 Task: Find connections with filter location Molina with filter topic #Ideaswith filter profile language German with filter current company Business Today with filter school Presidency School with filter industry Real Estate with filter service category Real Estate with filter keywords title Finance Manager
Action: Mouse moved to (521, 71)
Screenshot: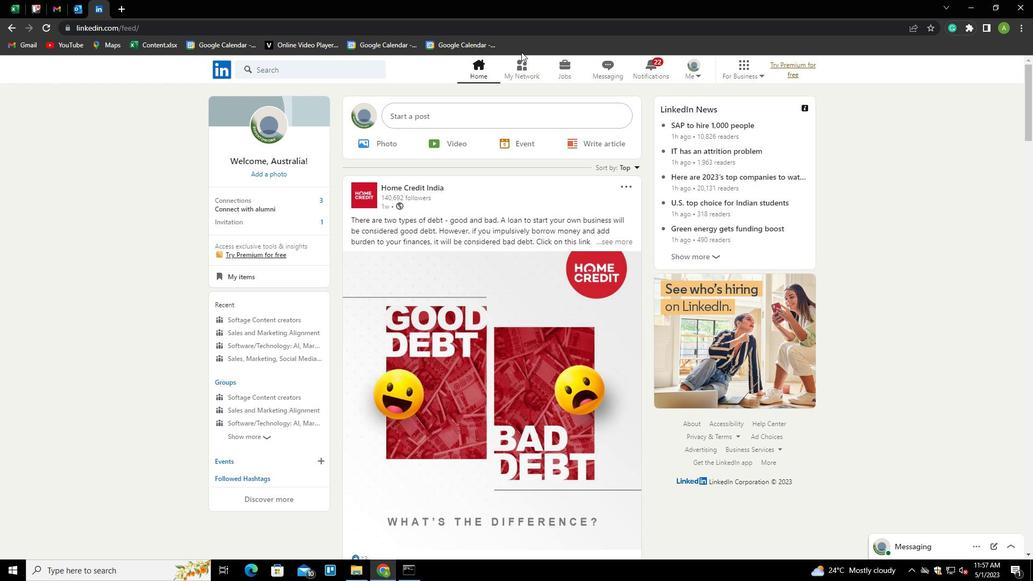 
Action: Mouse pressed left at (521, 71)
Screenshot: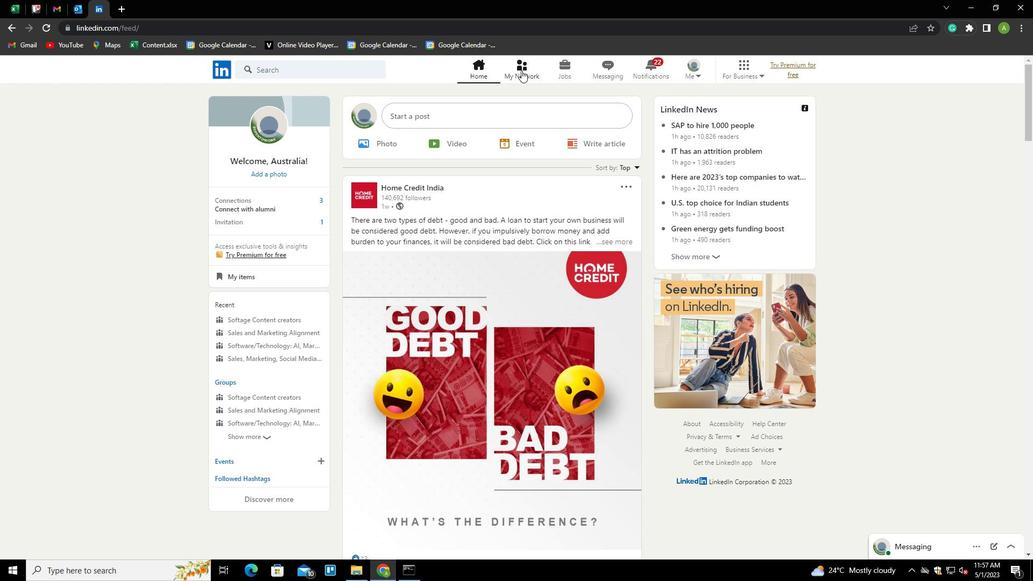 
Action: Mouse moved to (270, 128)
Screenshot: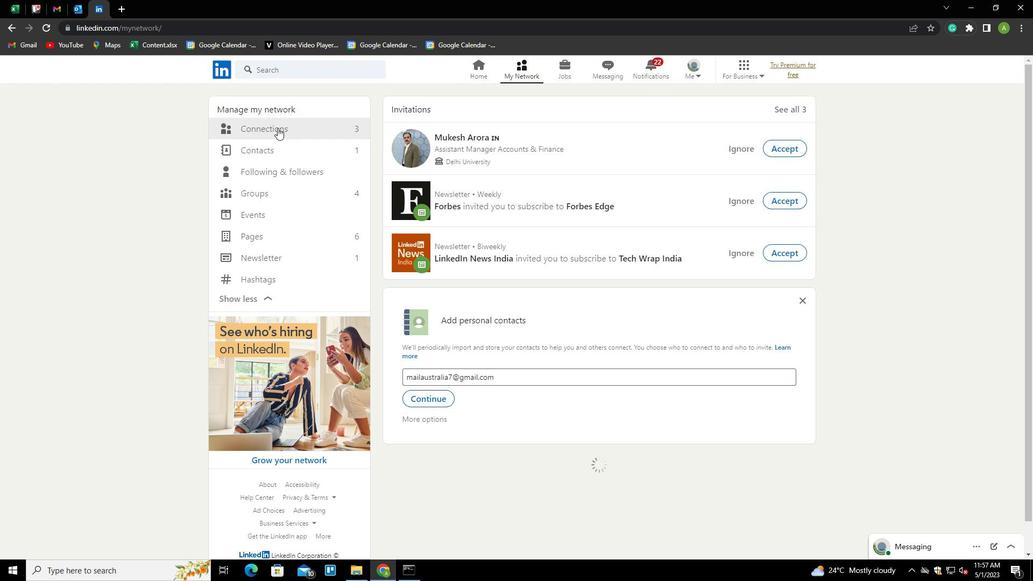 
Action: Mouse pressed left at (270, 128)
Screenshot: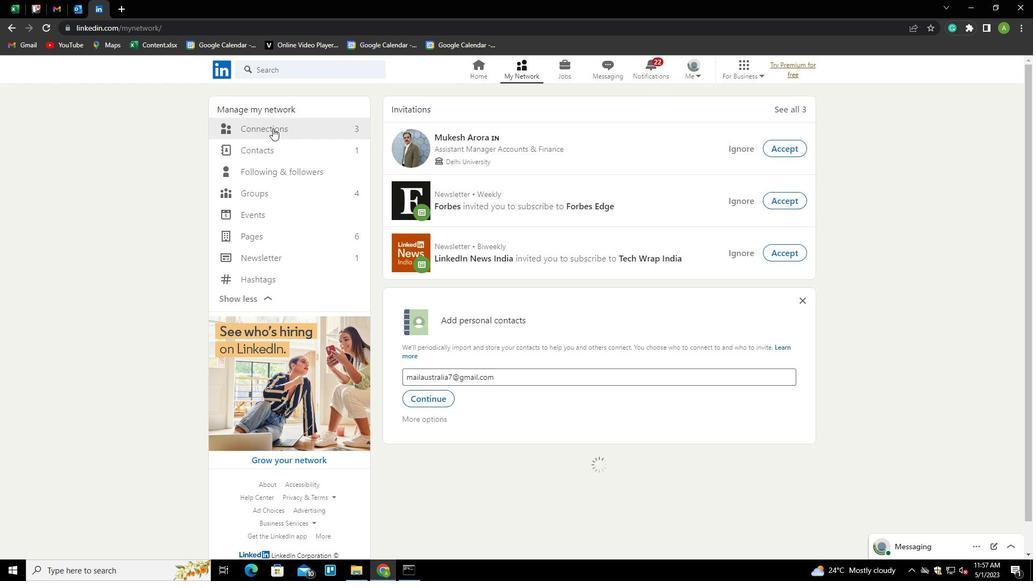 
Action: Mouse moved to (594, 125)
Screenshot: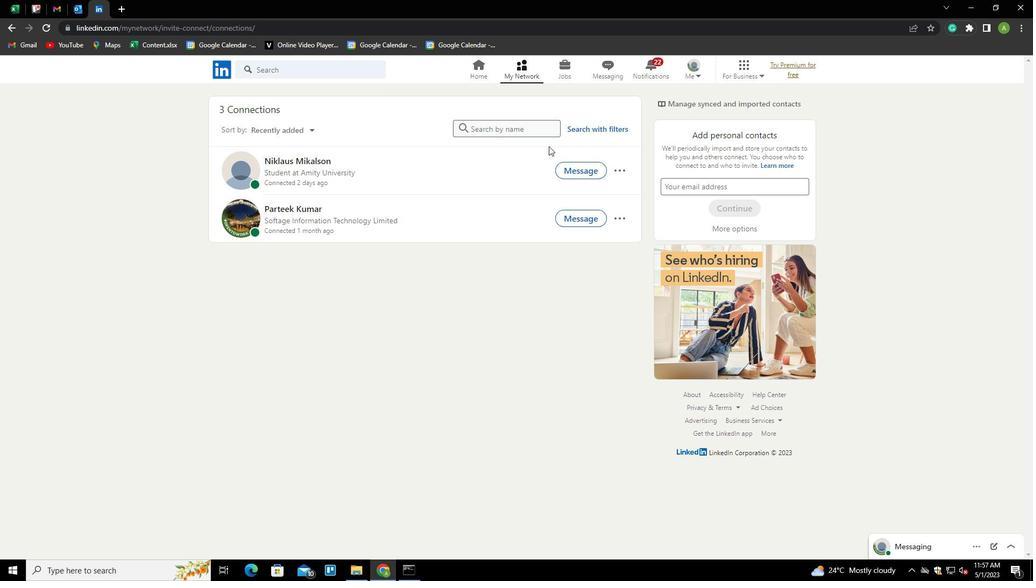 
Action: Mouse pressed left at (594, 125)
Screenshot: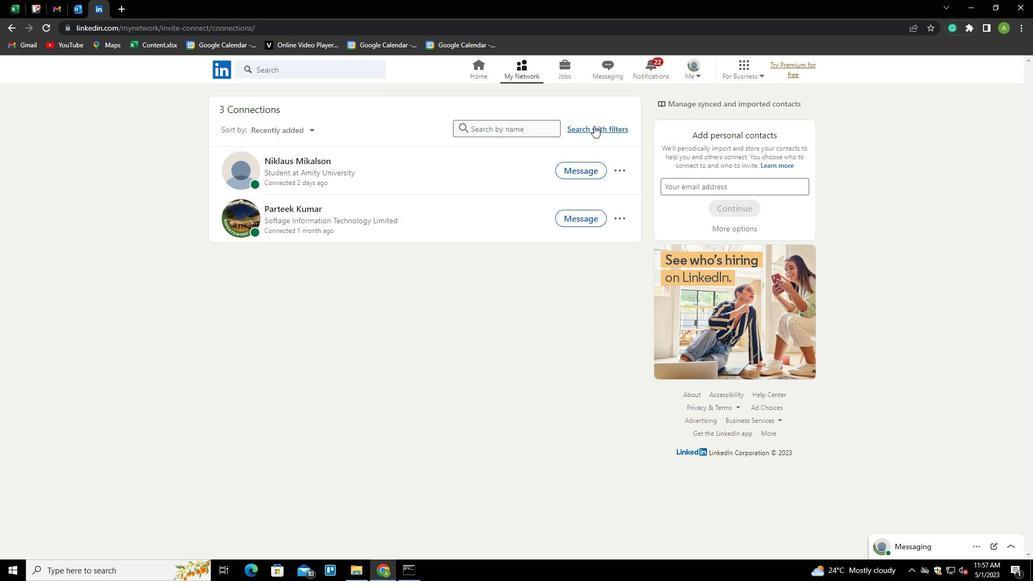 
Action: Mouse moved to (548, 95)
Screenshot: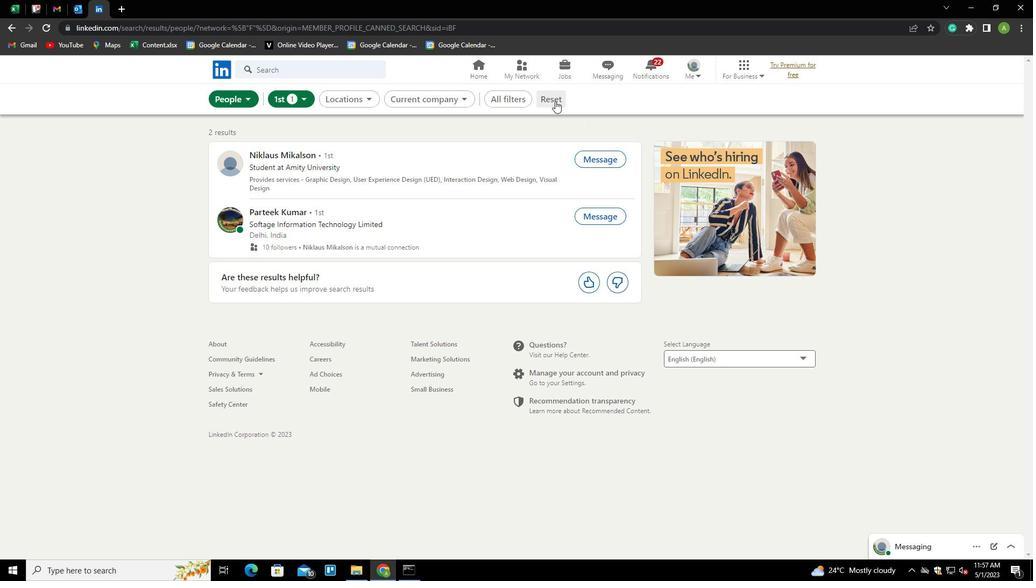 
Action: Mouse pressed left at (548, 95)
Screenshot: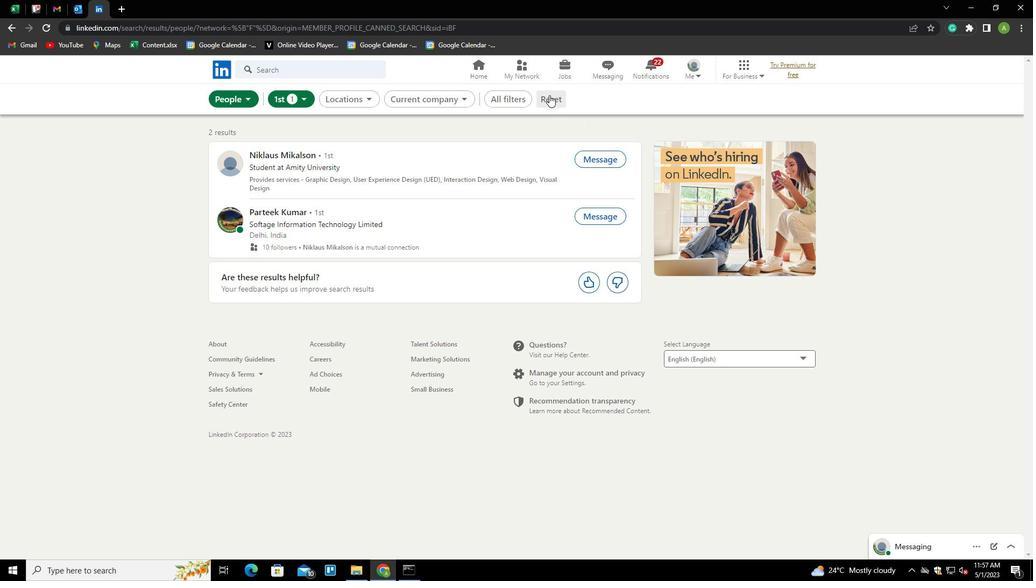 
Action: Mouse moved to (538, 99)
Screenshot: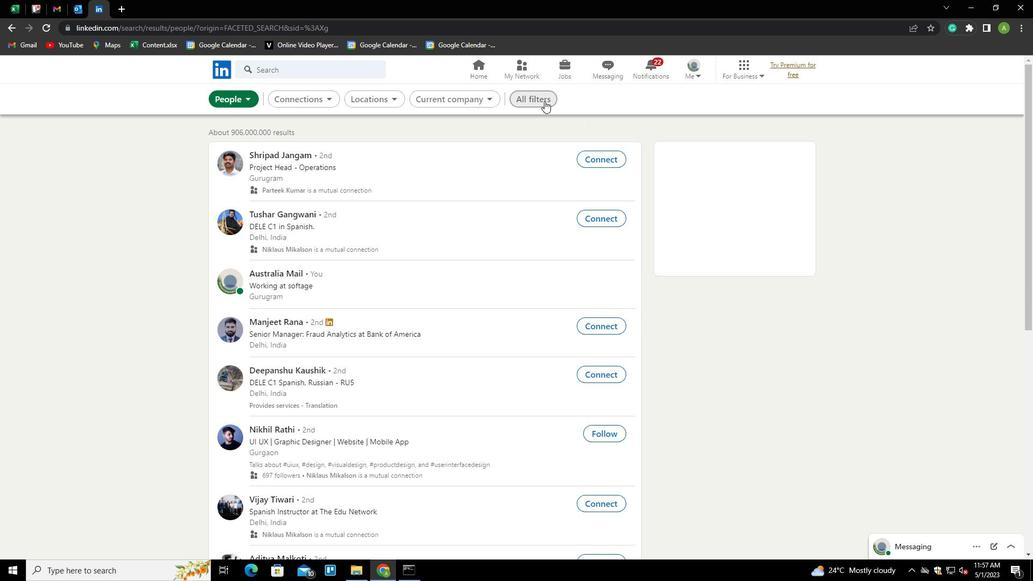 
Action: Mouse pressed left at (538, 99)
Screenshot: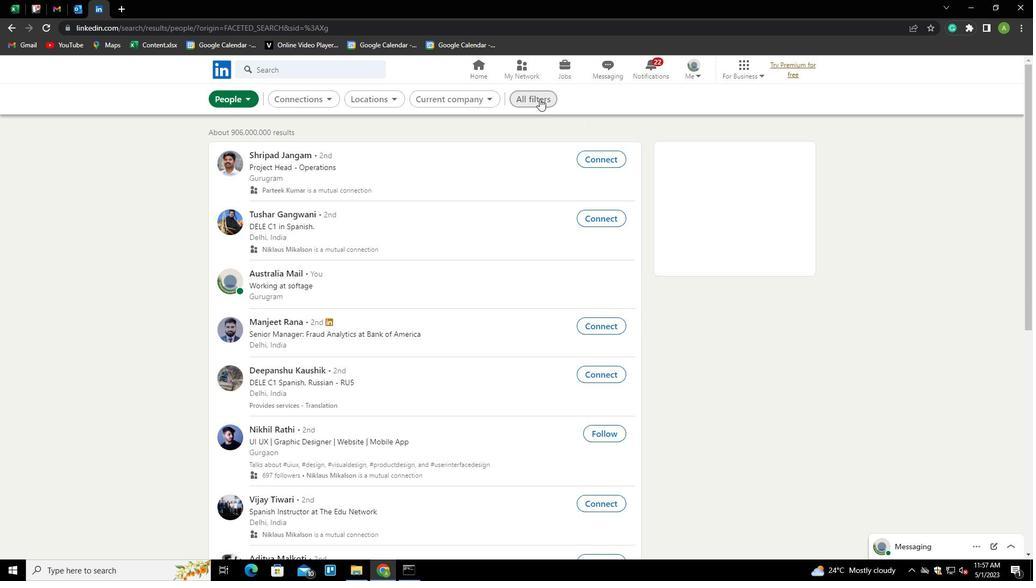 
Action: Mouse moved to (808, 255)
Screenshot: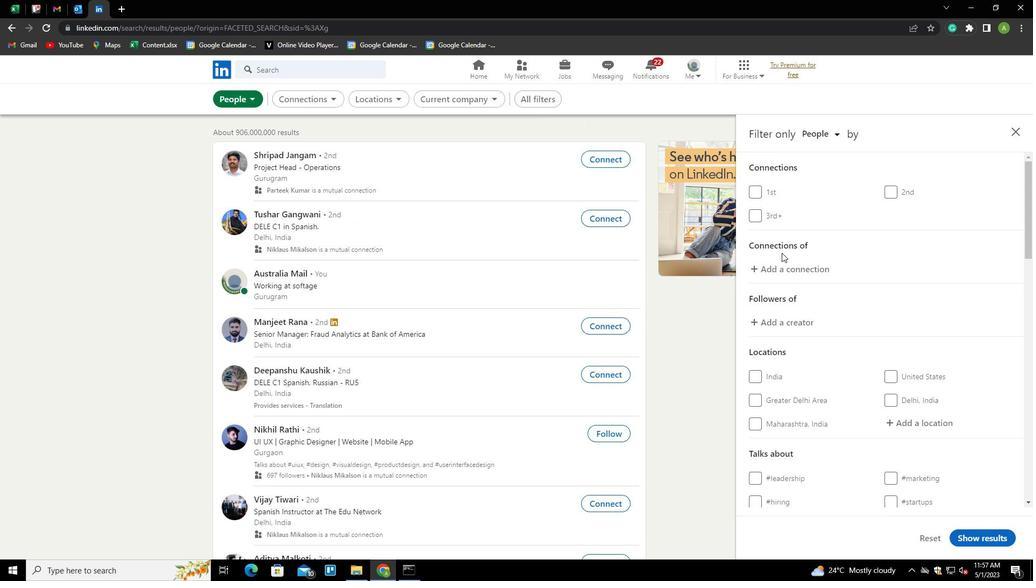 
Action: Mouse scrolled (808, 254) with delta (0, 0)
Screenshot: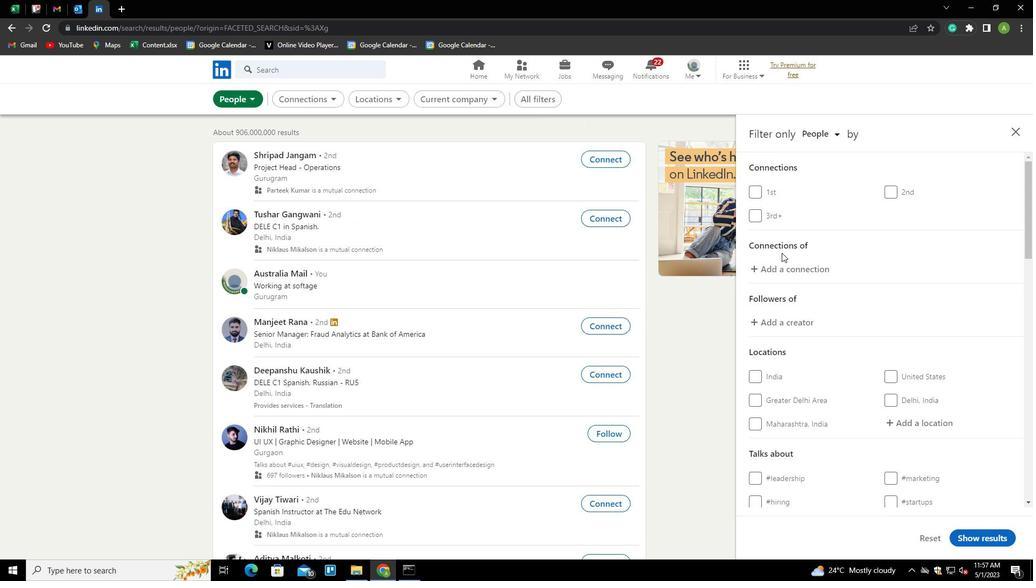 
Action: Mouse moved to (808, 255)
Screenshot: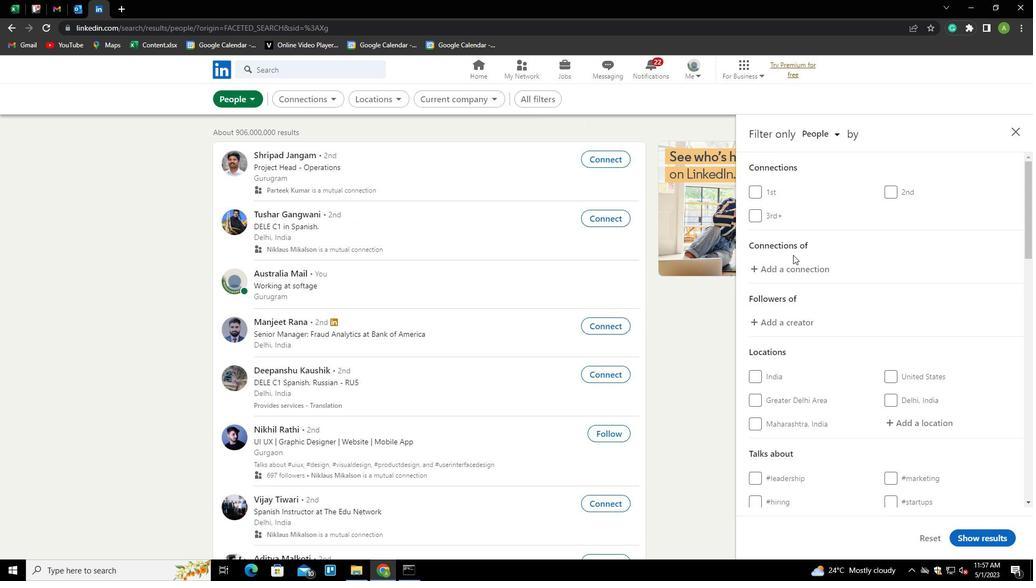 
Action: Mouse scrolled (808, 255) with delta (0, 0)
Screenshot: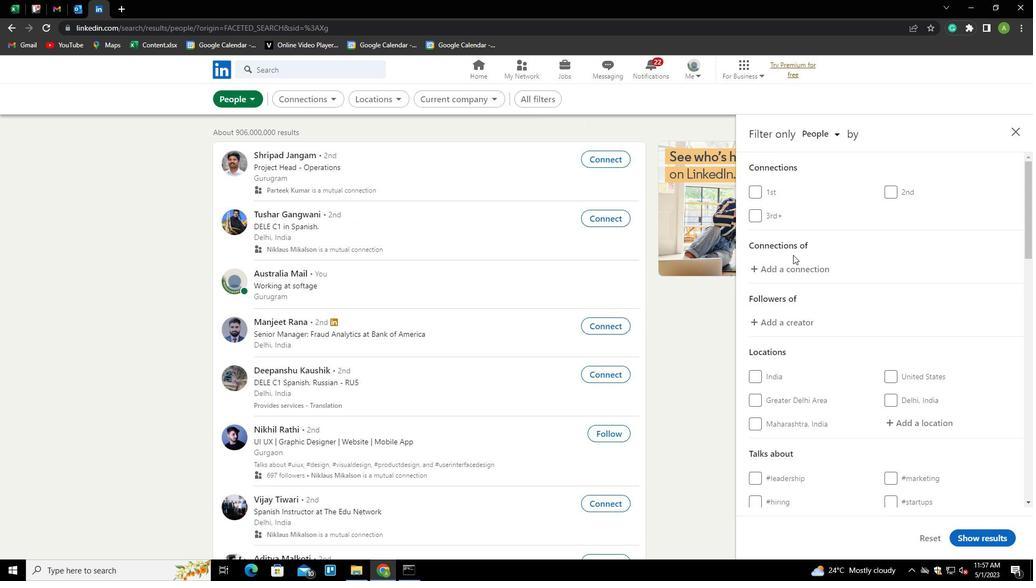 
Action: Mouse moved to (913, 318)
Screenshot: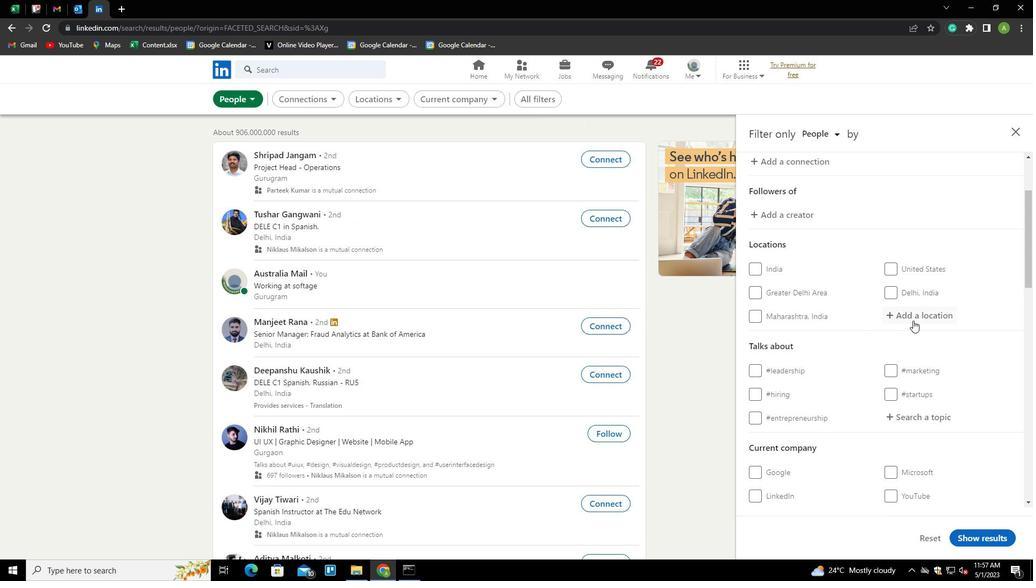 
Action: Mouse pressed left at (913, 318)
Screenshot: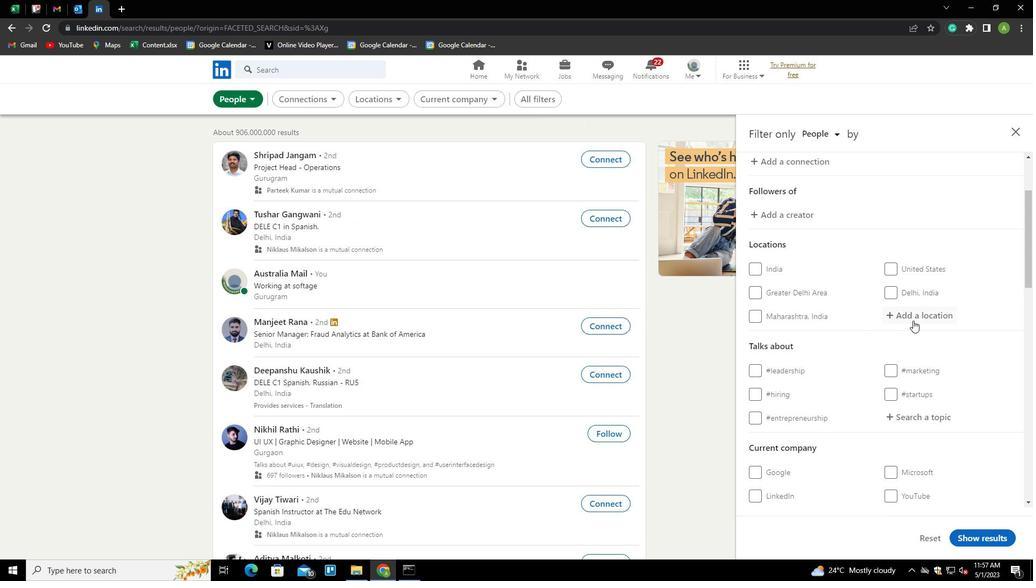 
Action: Mouse moved to (922, 315)
Screenshot: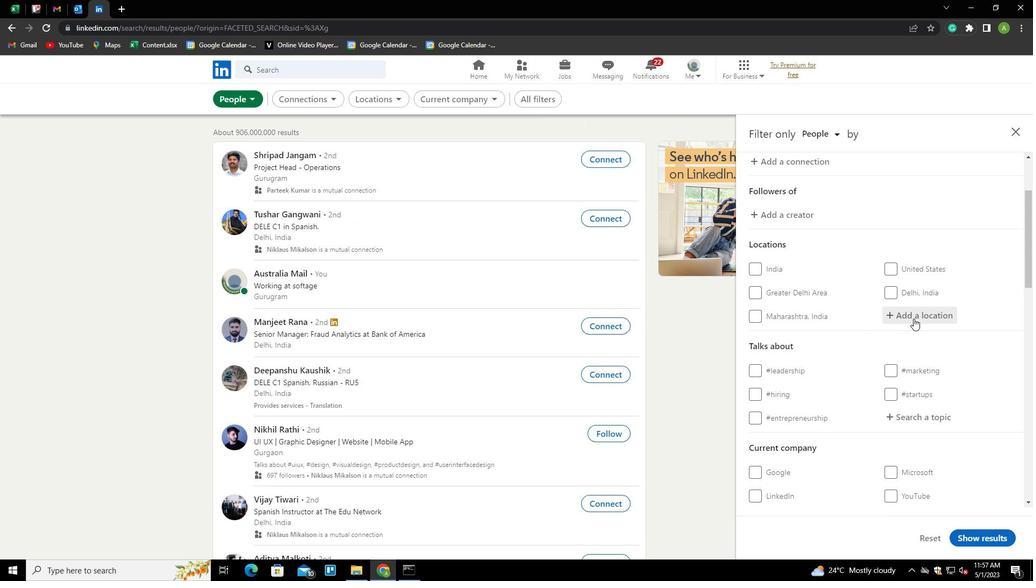 
Action: Mouse pressed left at (922, 315)
Screenshot: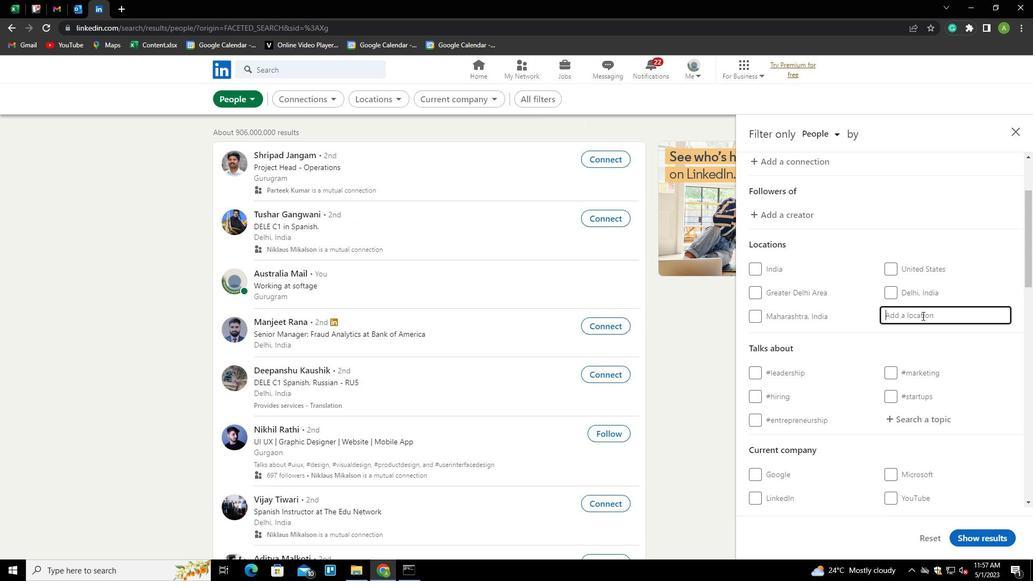 
Action: Key pressed <Key.shift>MOLINA<Key.down><Key.enter>
Screenshot: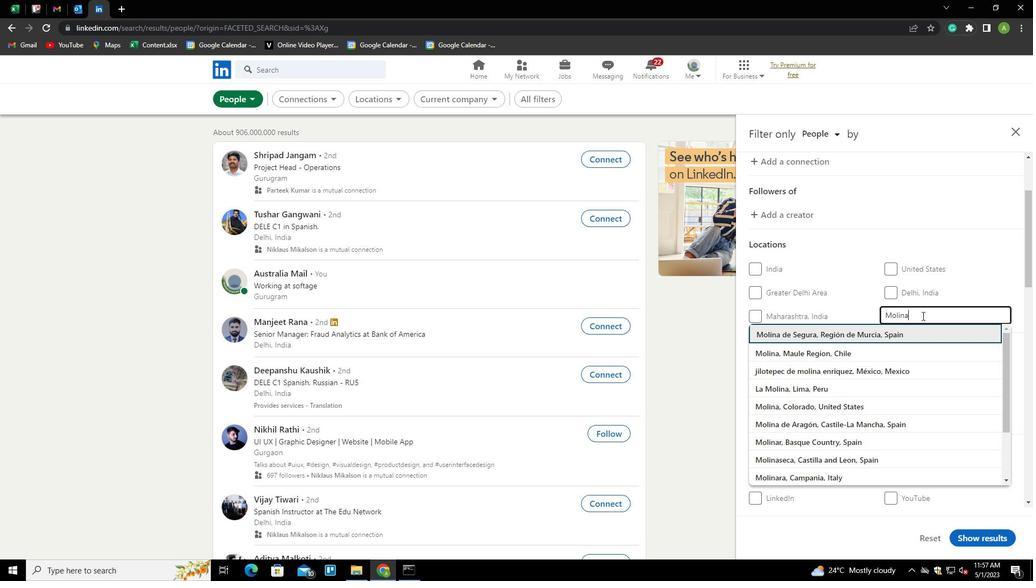
Action: Mouse scrolled (922, 315) with delta (0, 0)
Screenshot: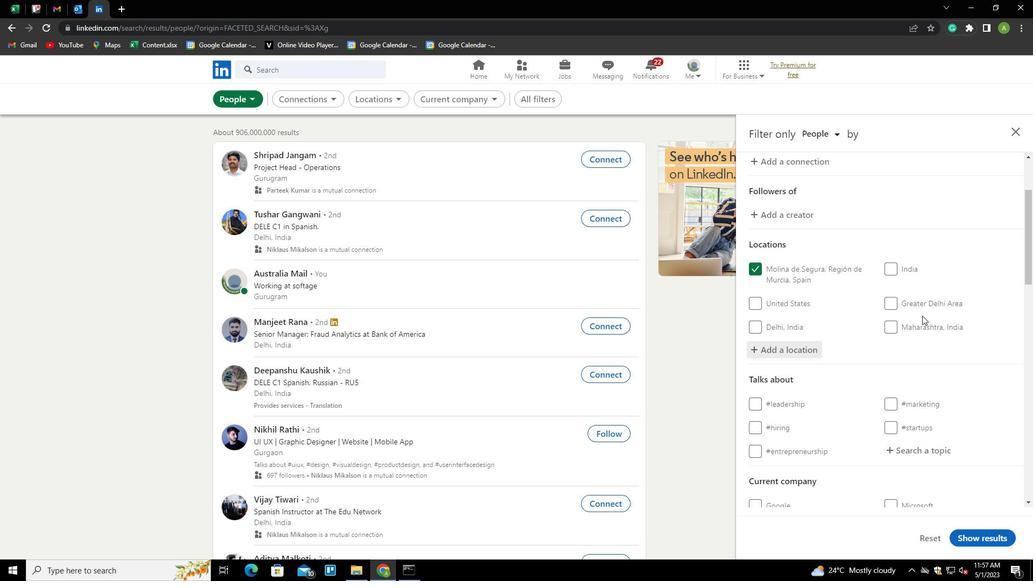 
Action: Mouse scrolled (922, 315) with delta (0, 0)
Screenshot: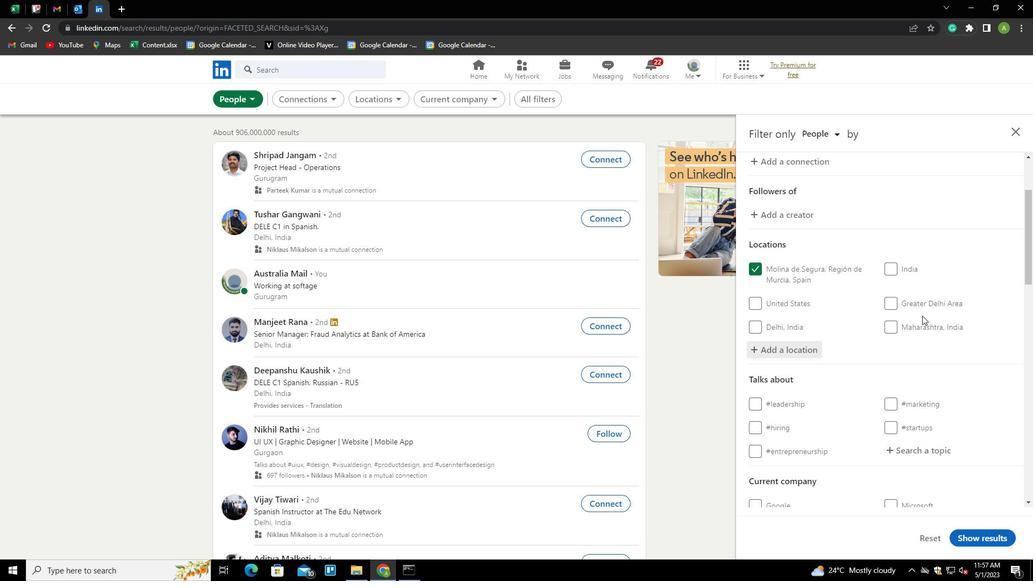 
Action: Mouse scrolled (922, 315) with delta (0, 0)
Screenshot: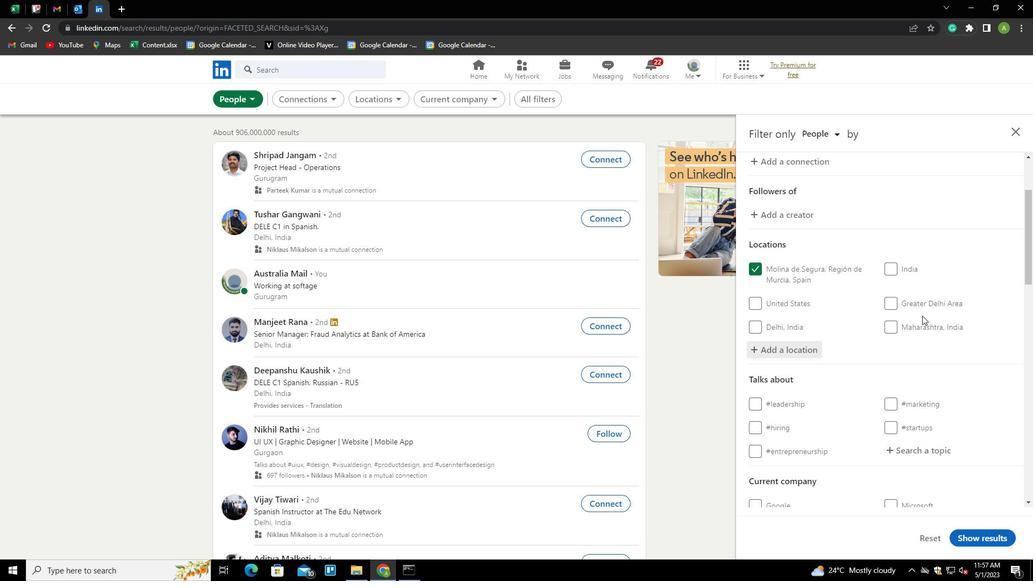
Action: Mouse scrolled (922, 315) with delta (0, 0)
Screenshot: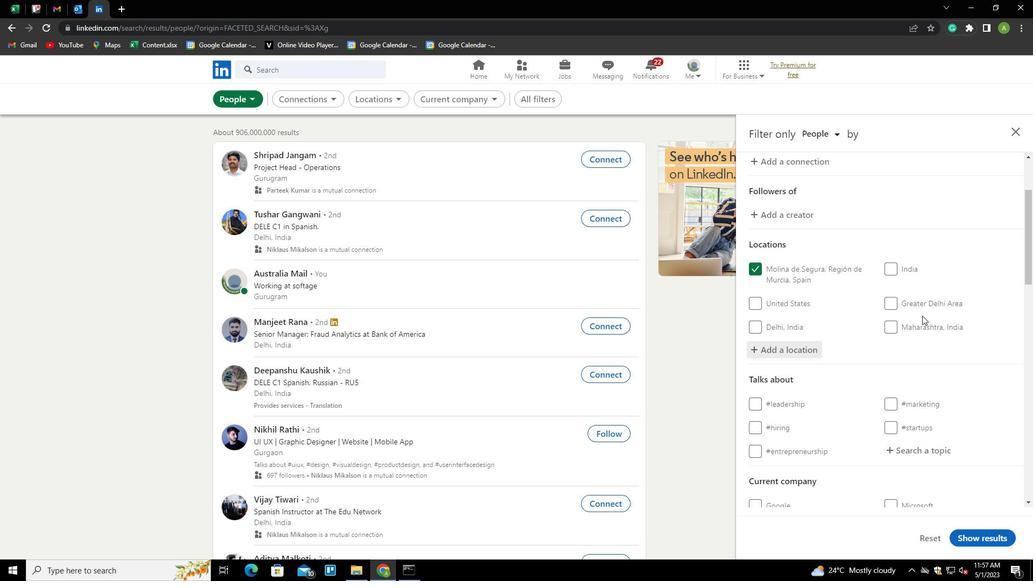 
Action: Mouse moved to (909, 239)
Screenshot: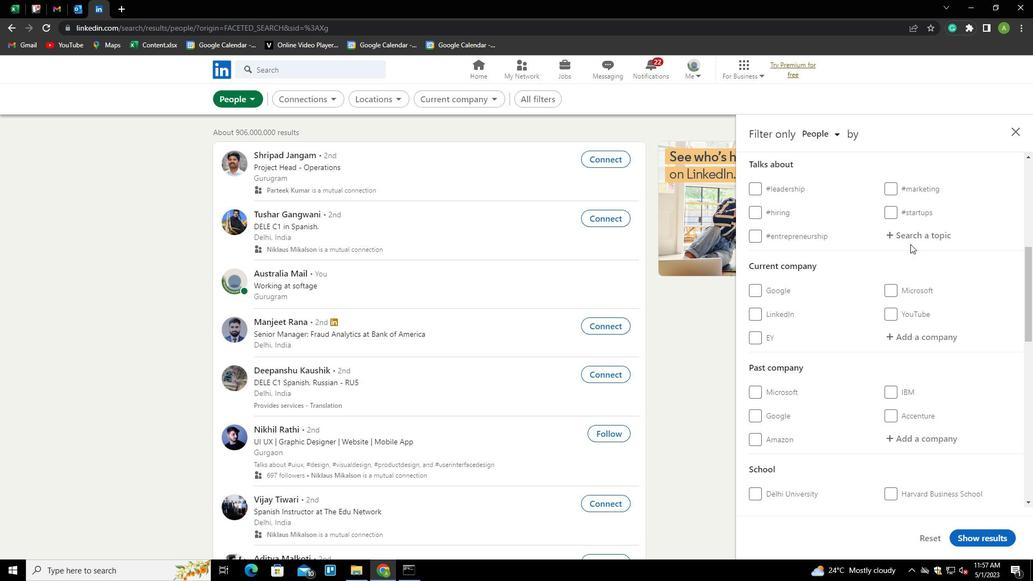 
Action: Mouse pressed left at (909, 239)
Screenshot: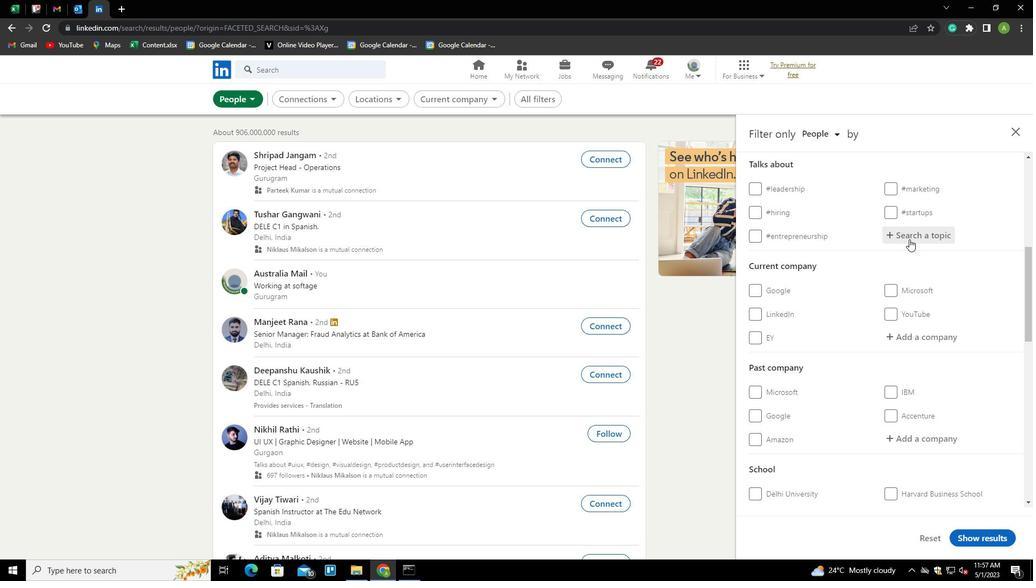 
Action: Key pressed IDEAS<Key.down><Key.enter>
Screenshot: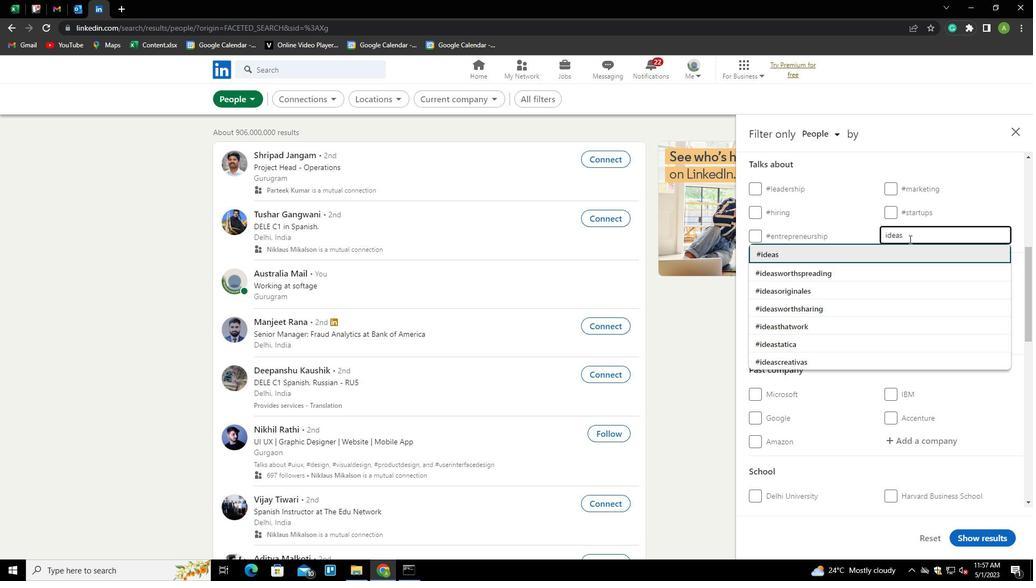 
Action: Mouse scrolled (909, 238) with delta (0, 0)
Screenshot: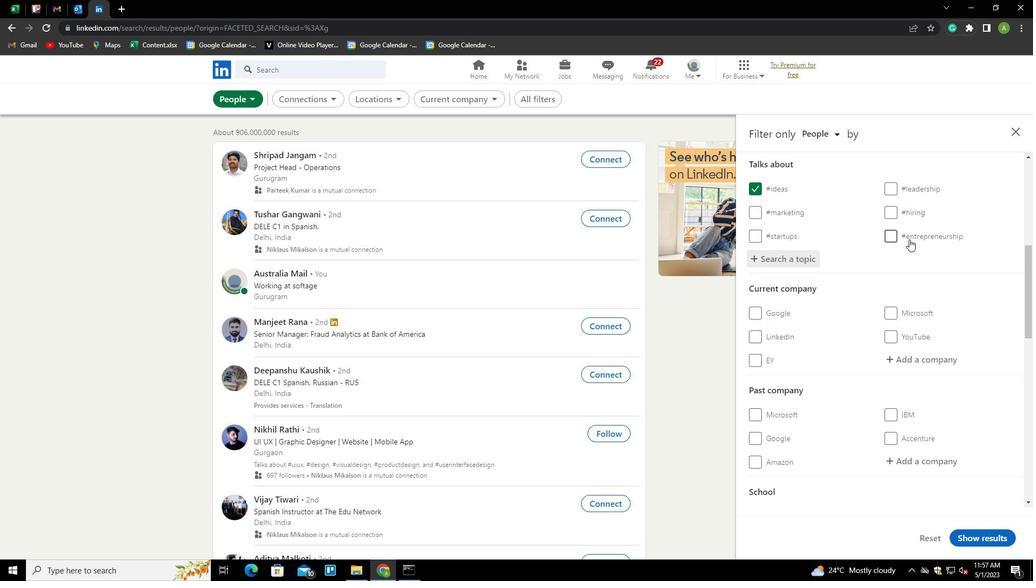 
Action: Mouse scrolled (909, 238) with delta (0, 0)
Screenshot: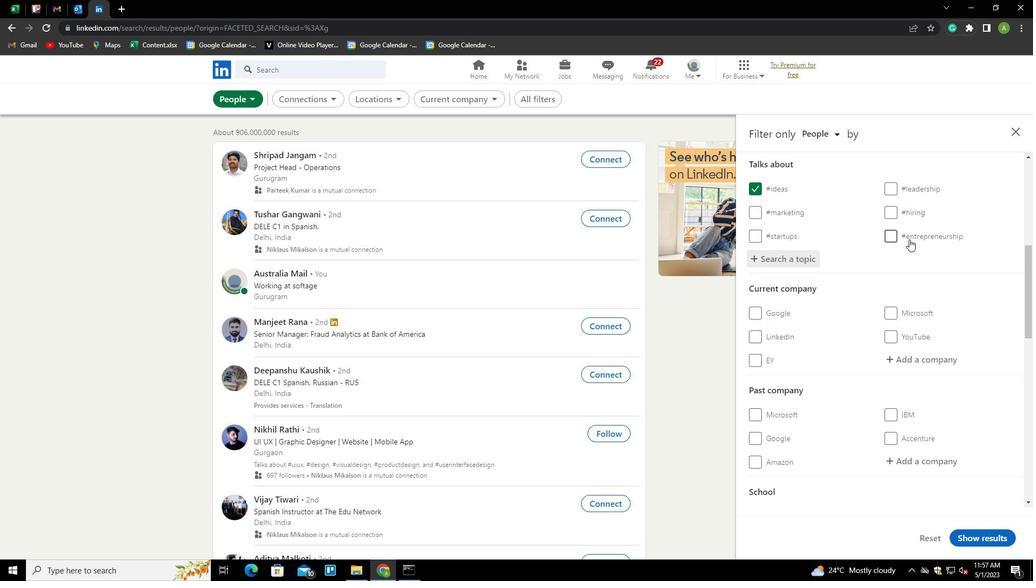 
Action: Mouse scrolled (909, 238) with delta (0, 0)
Screenshot: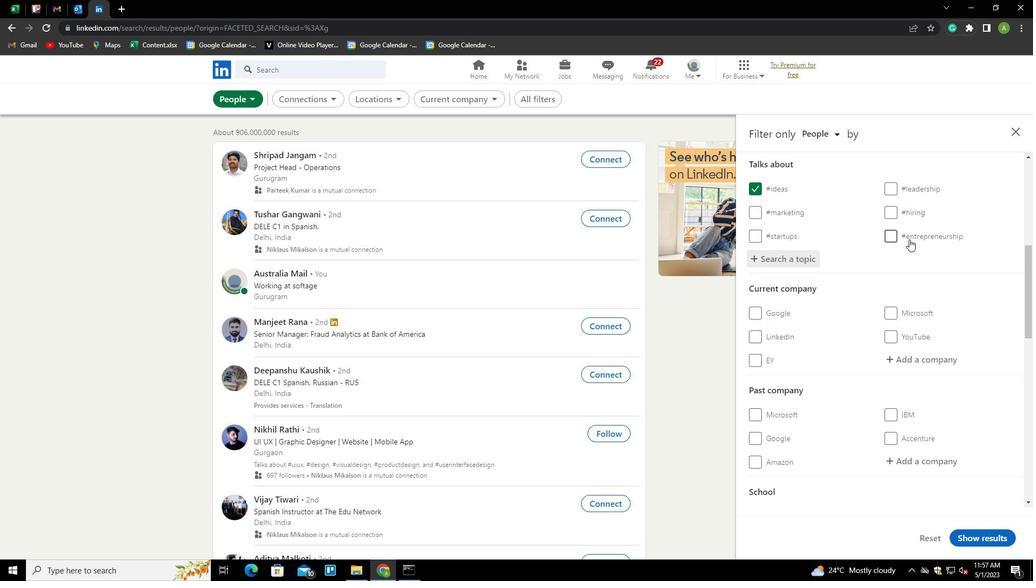 
Action: Mouse scrolled (909, 238) with delta (0, 0)
Screenshot: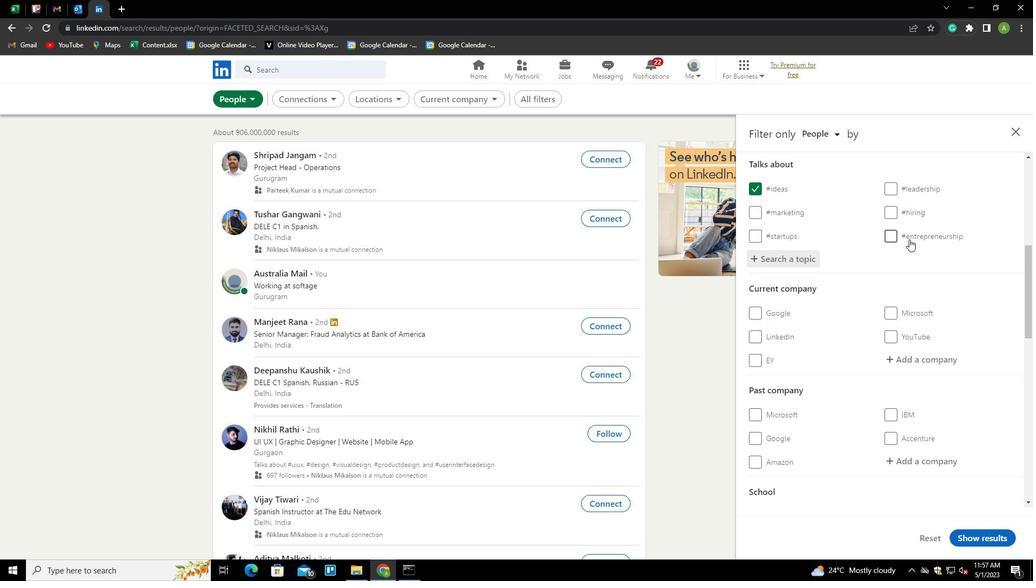 
Action: Mouse scrolled (909, 238) with delta (0, 0)
Screenshot: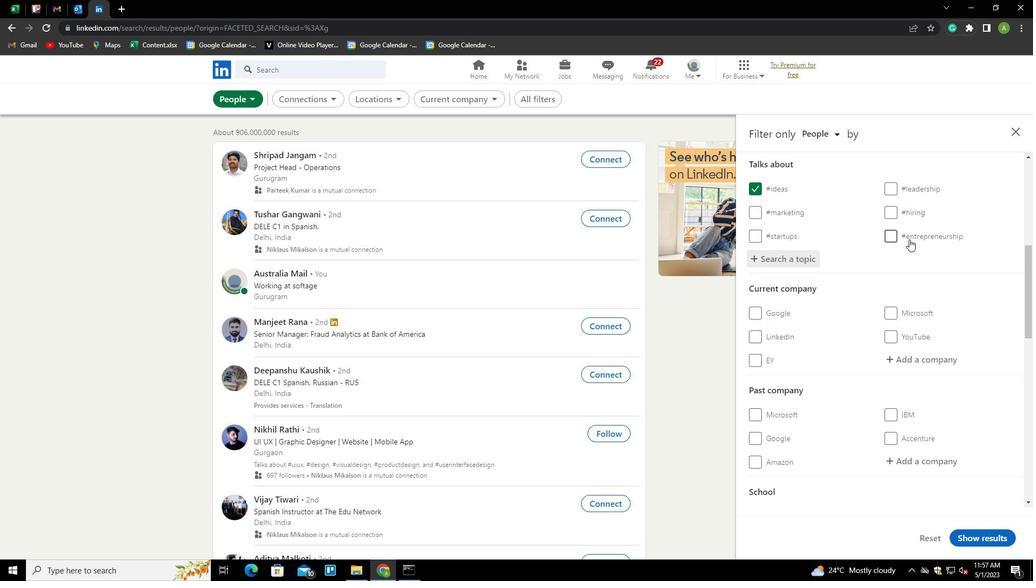 
Action: Mouse scrolled (909, 238) with delta (0, 0)
Screenshot: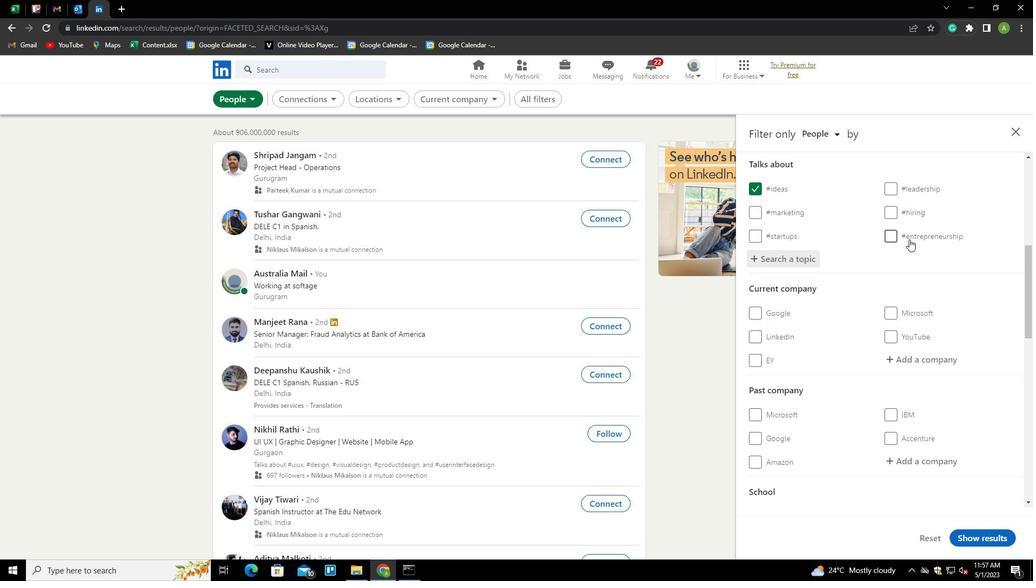
Action: Mouse scrolled (909, 238) with delta (0, 0)
Screenshot: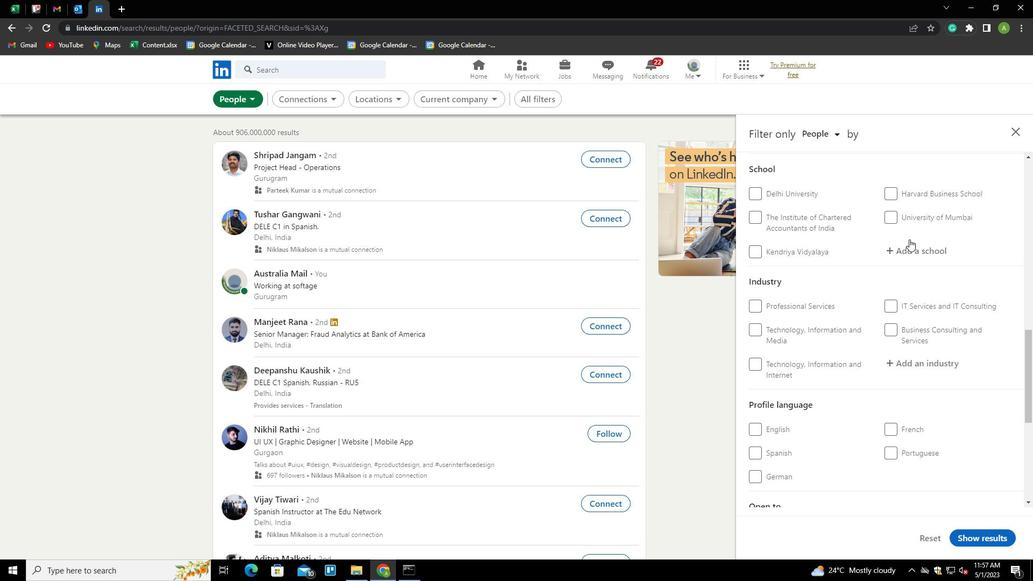 
Action: Mouse moved to (769, 422)
Screenshot: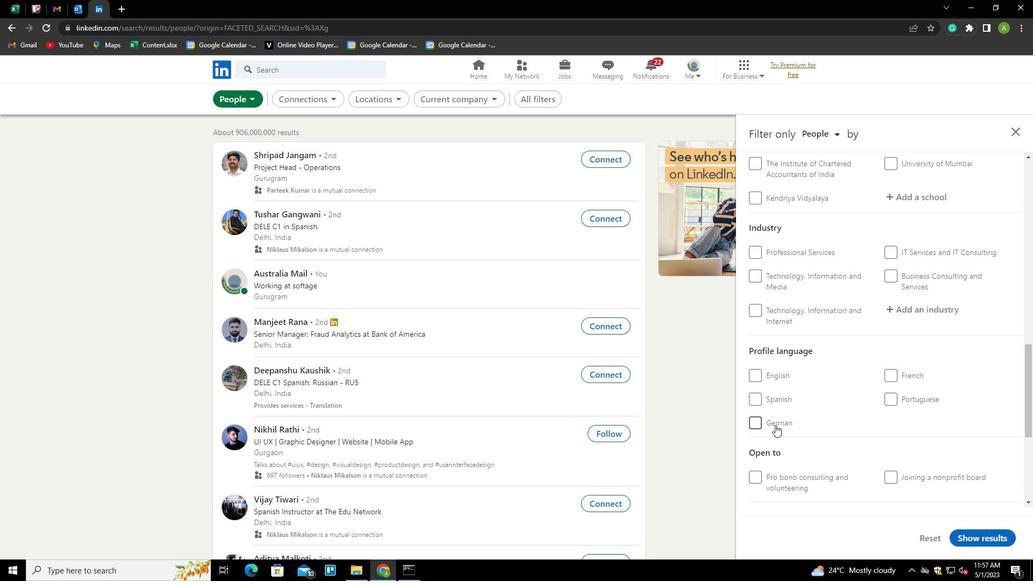 
Action: Mouse pressed left at (769, 422)
Screenshot: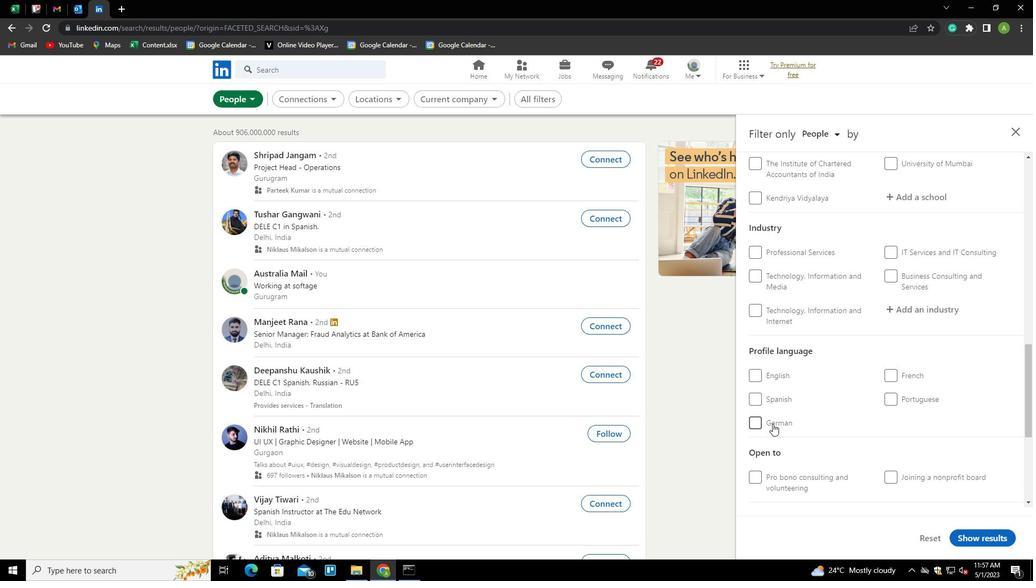 
Action: Mouse moved to (855, 396)
Screenshot: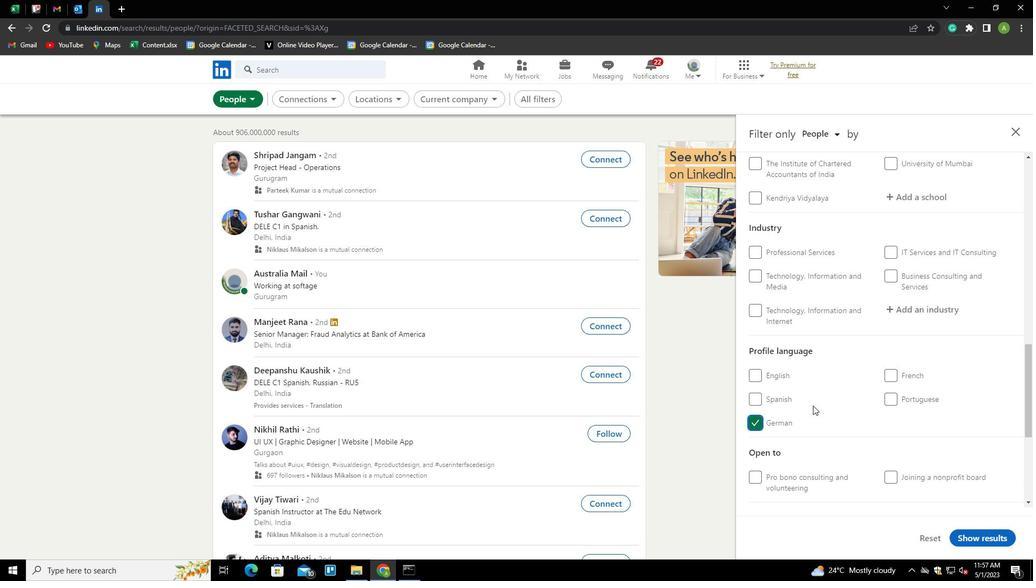 
Action: Mouse scrolled (855, 397) with delta (0, 0)
Screenshot: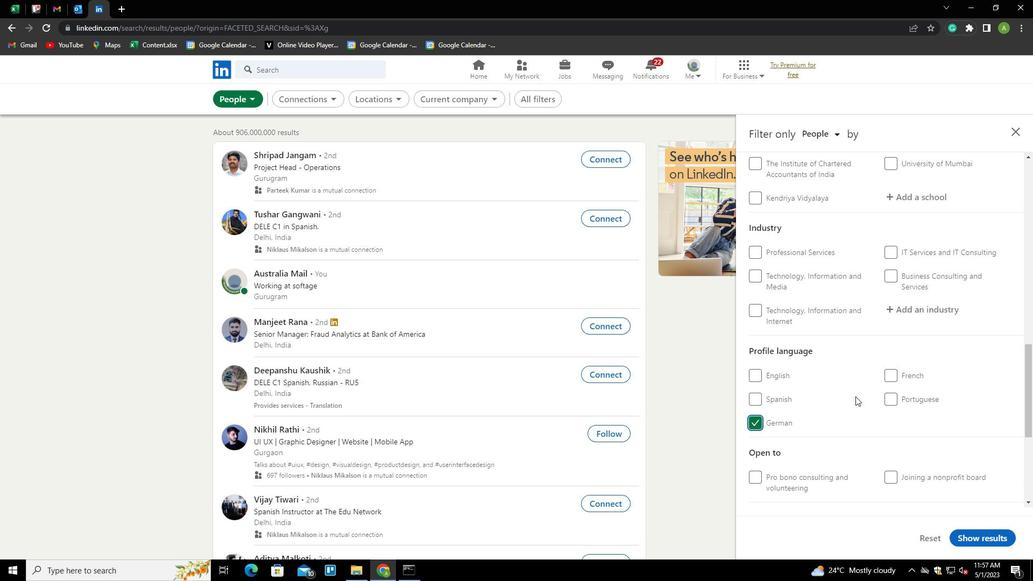 
Action: Mouse scrolled (855, 397) with delta (0, 0)
Screenshot: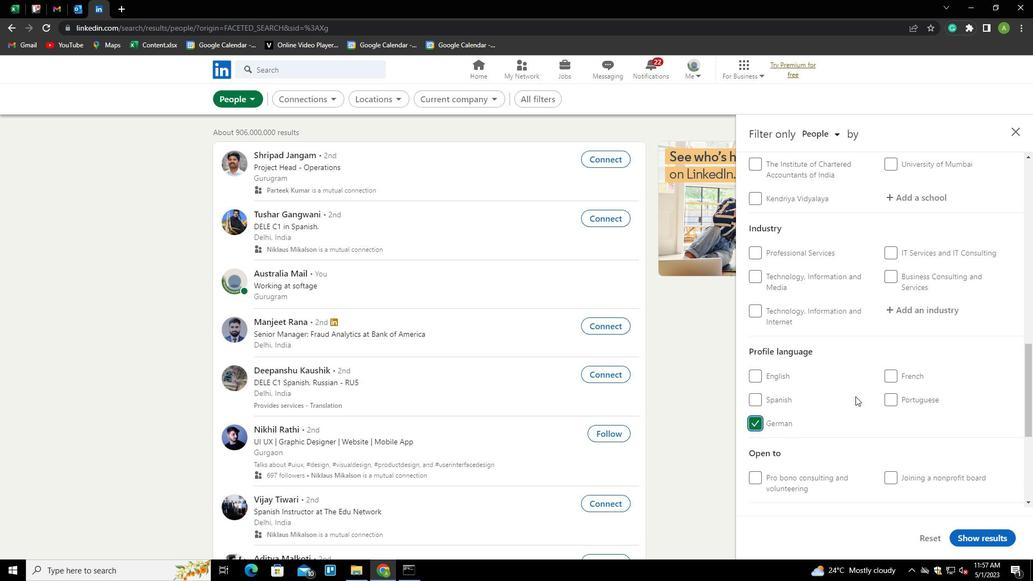 
Action: Mouse scrolled (855, 397) with delta (0, 0)
Screenshot: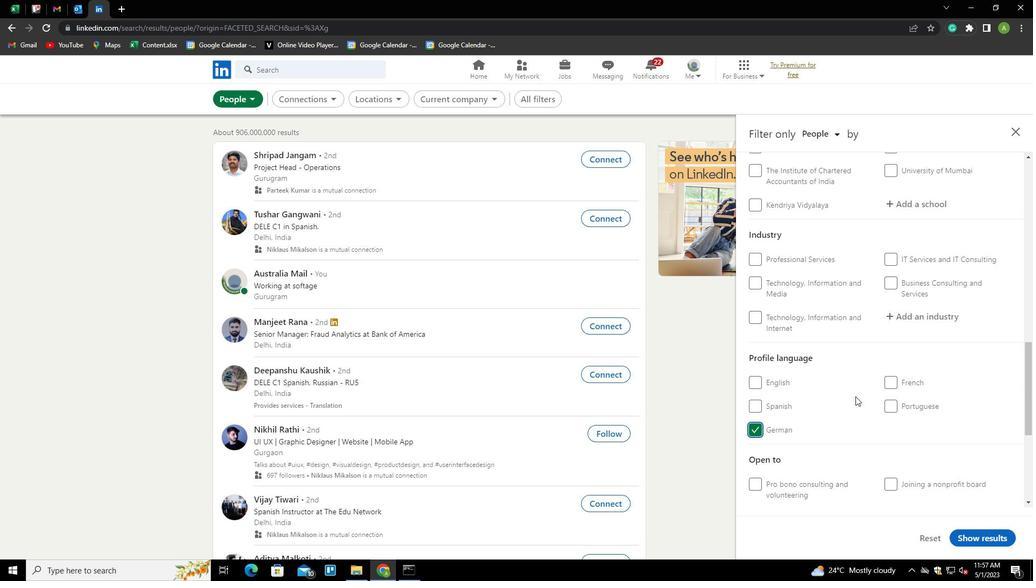 
Action: Mouse scrolled (855, 397) with delta (0, 0)
Screenshot: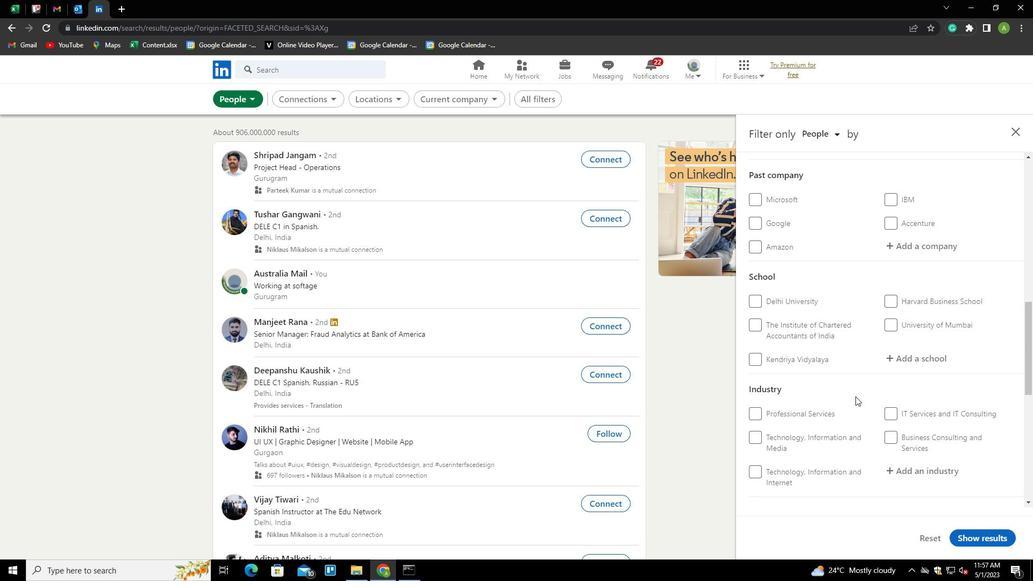 
Action: Mouse scrolled (855, 397) with delta (0, 0)
Screenshot: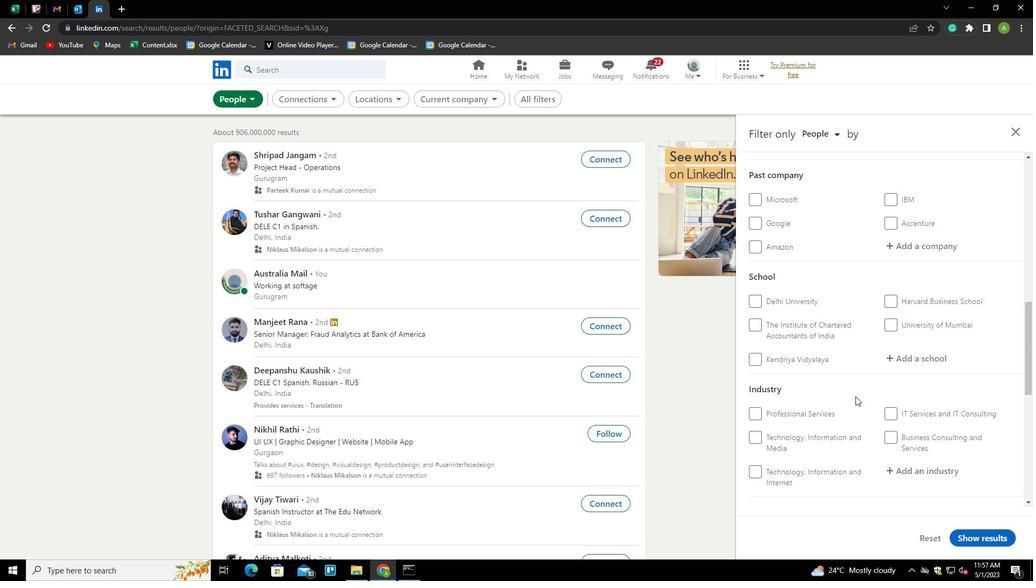 
Action: Mouse scrolled (855, 397) with delta (0, 0)
Screenshot: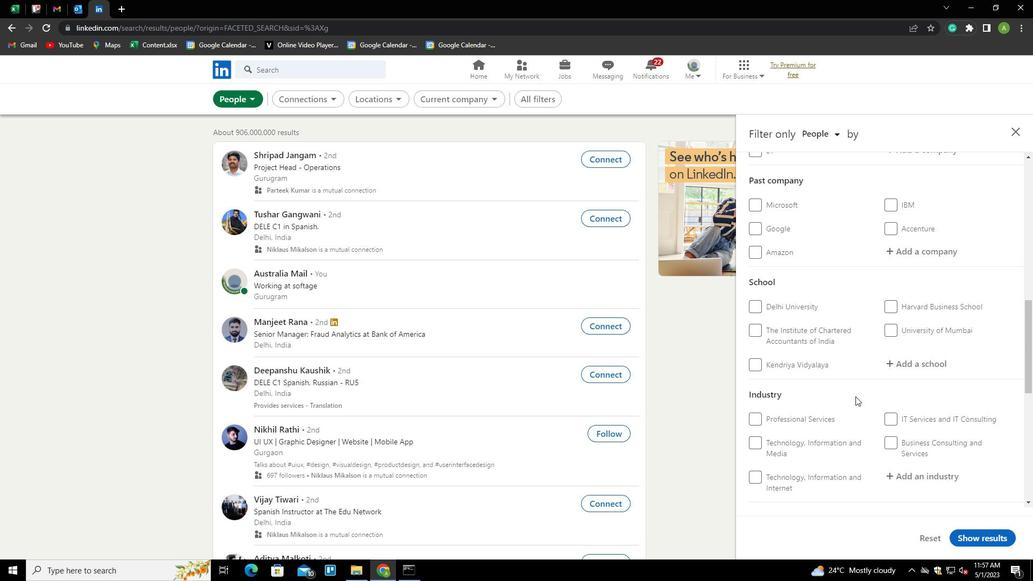 
Action: Mouse scrolled (855, 397) with delta (0, 0)
Screenshot: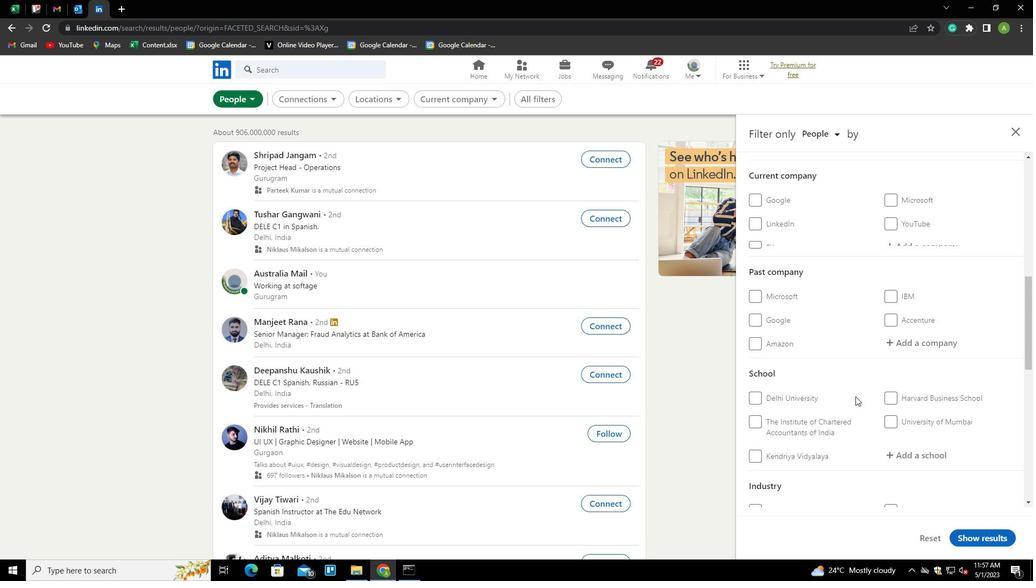 
Action: Mouse moved to (862, 381)
Screenshot: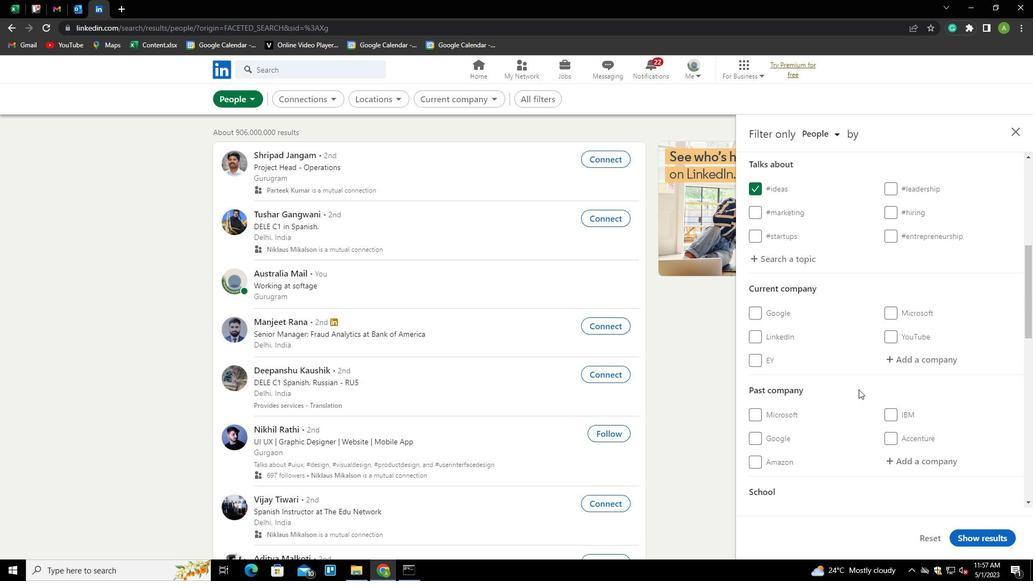 
Action: Mouse scrolled (862, 381) with delta (0, 0)
Screenshot: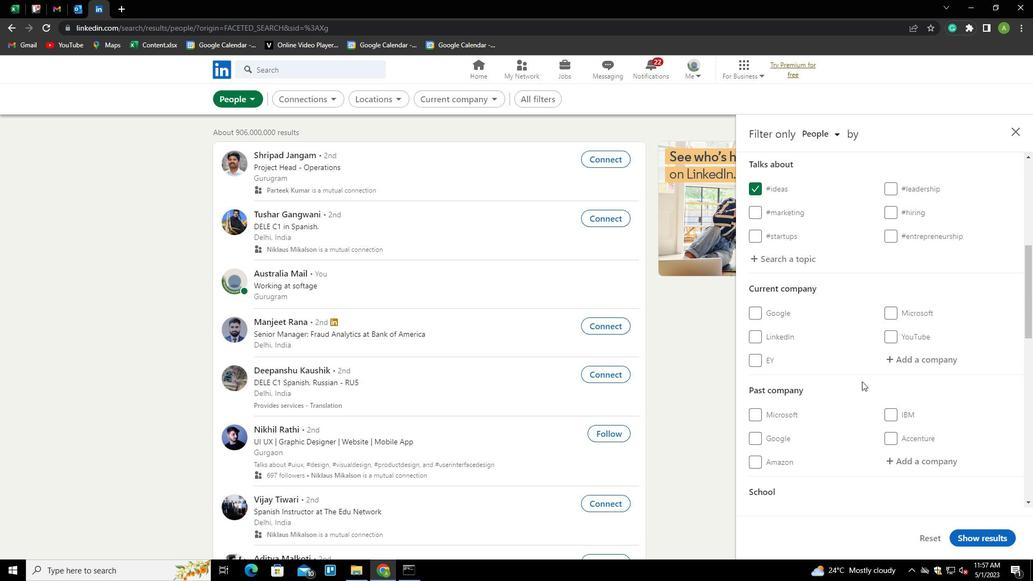 
Action: Mouse moved to (897, 405)
Screenshot: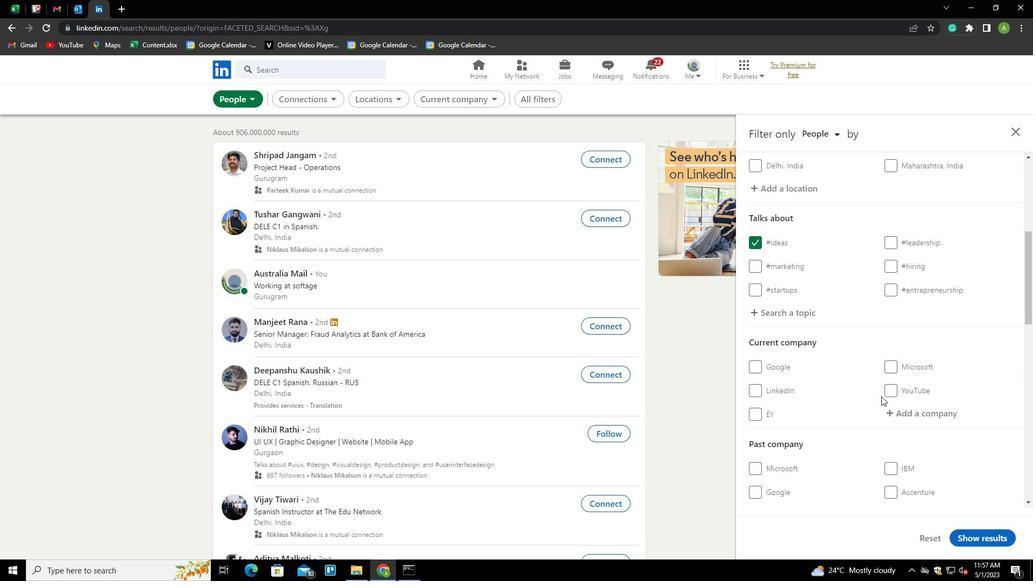 
Action: Mouse pressed left at (897, 405)
Screenshot: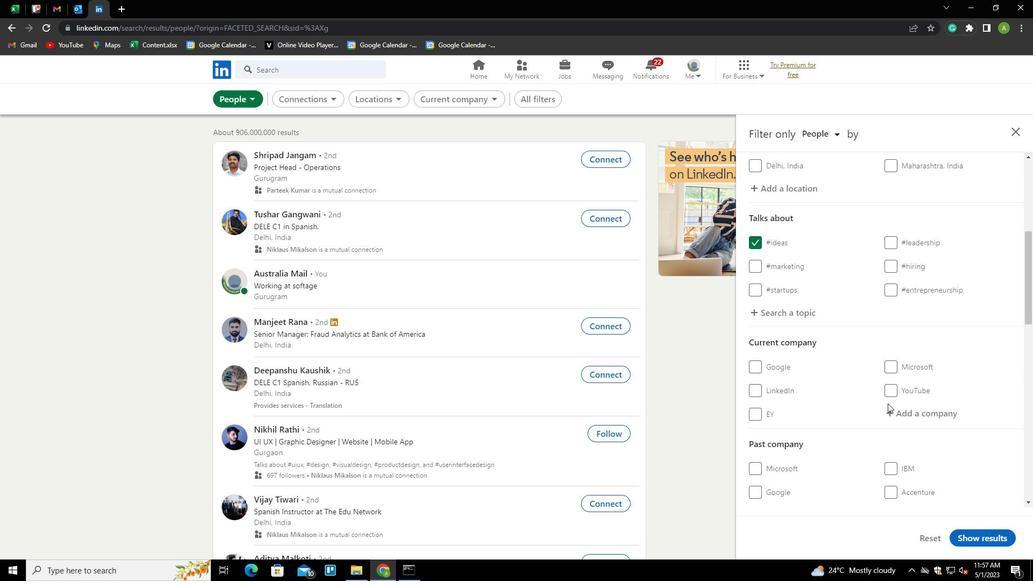 
Action: Mouse moved to (898, 406)
Screenshot: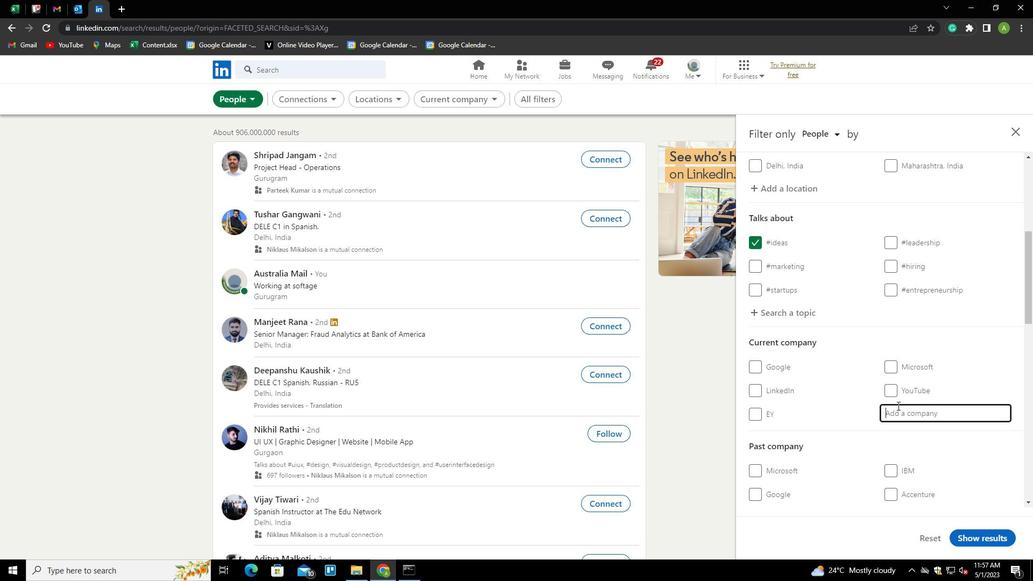 
Action: Key pressed <Key.shift>BUSINESS<Key.down><Key.space><Key.shift>TODAY<Key.down><Key.enter>
Screenshot: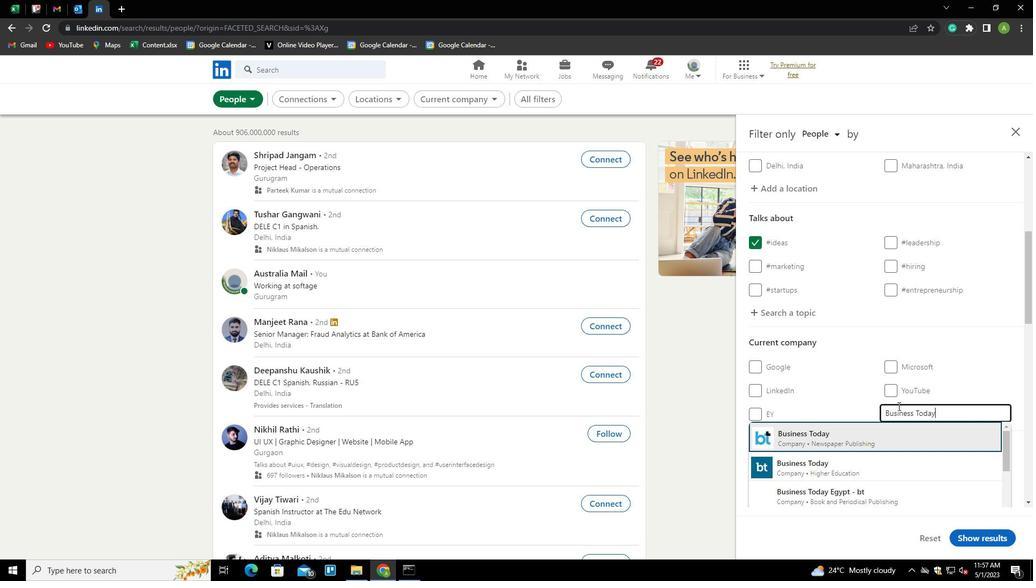 
Action: Mouse scrolled (898, 405) with delta (0, 0)
Screenshot: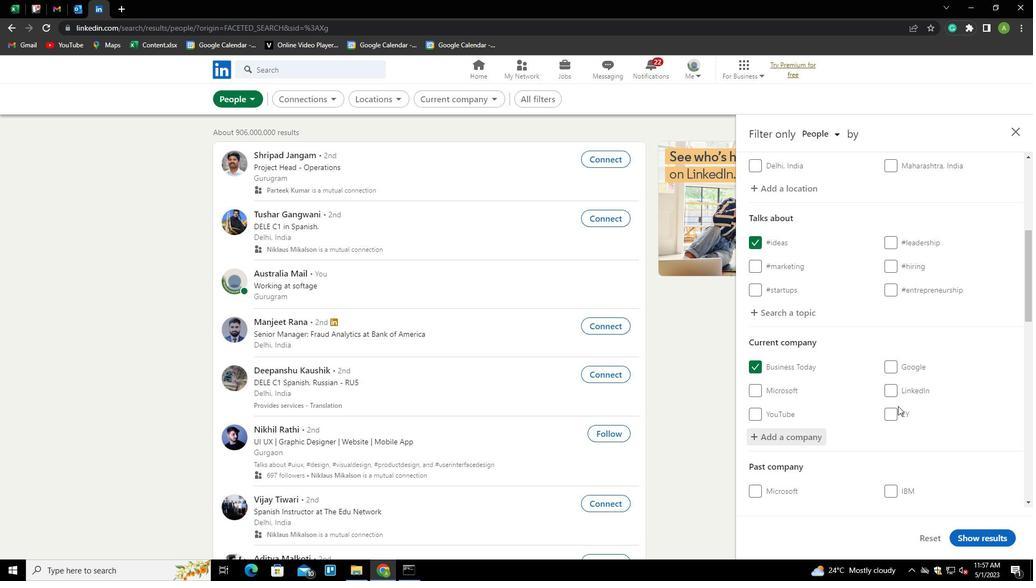 
Action: Mouse scrolled (898, 405) with delta (0, 0)
Screenshot: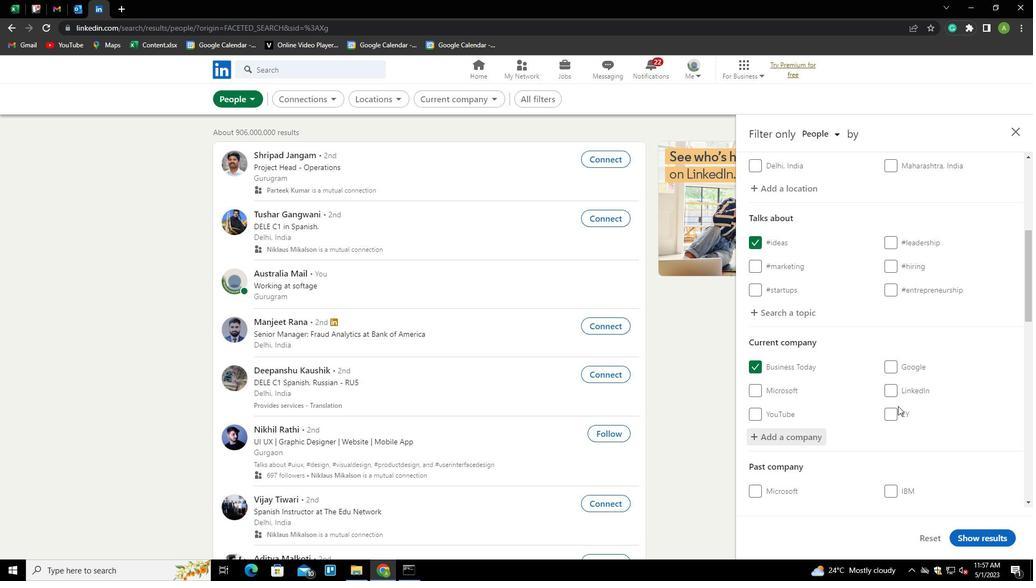 
Action: Mouse scrolled (898, 405) with delta (0, 0)
Screenshot: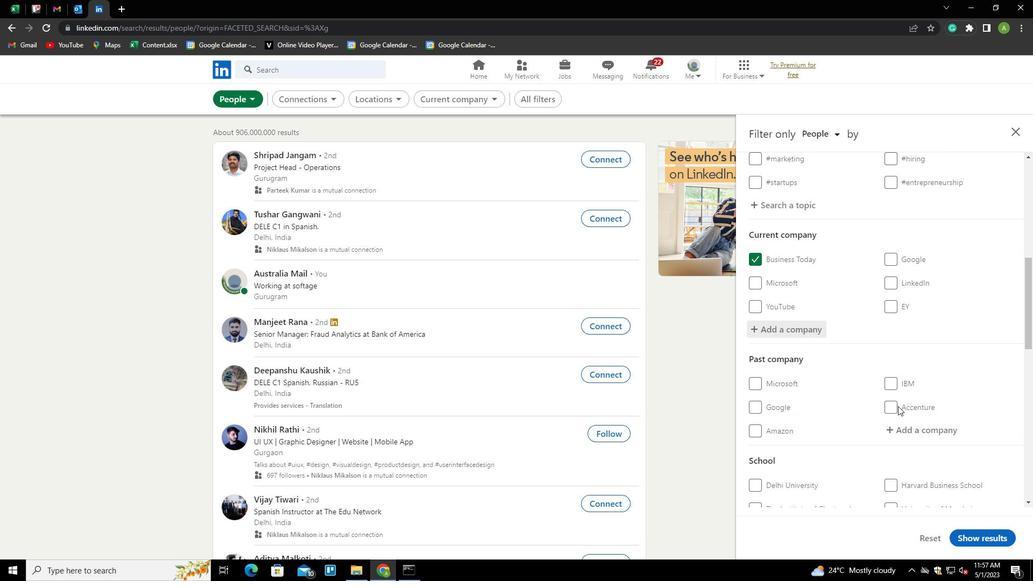 
Action: Mouse scrolled (898, 405) with delta (0, 0)
Screenshot: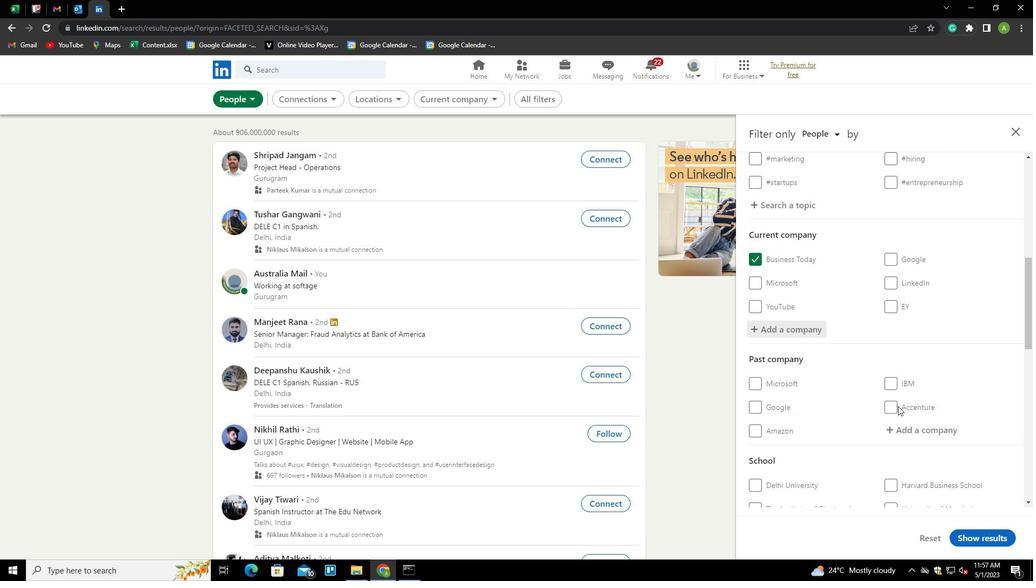 
Action: Mouse scrolled (898, 405) with delta (0, 0)
Screenshot: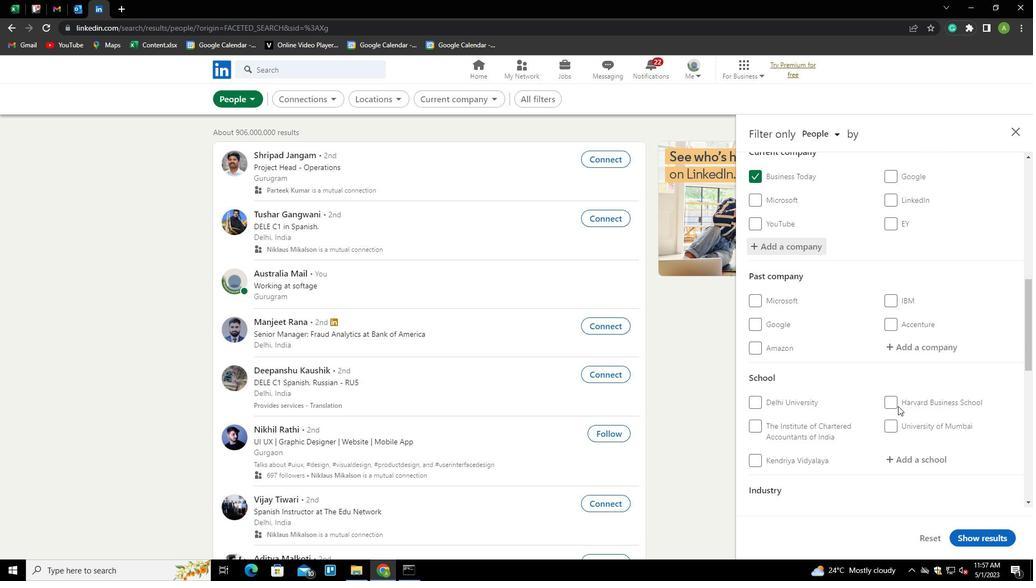 
Action: Mouse moved to (900, 382)
Screenshot: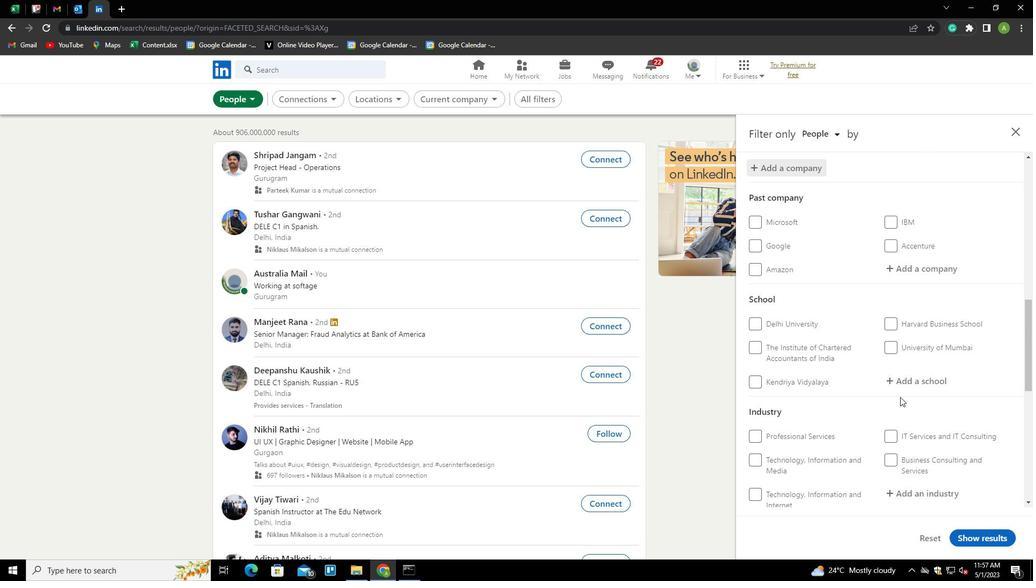 
Action: Mouse pressed left at (900, 382)
Screenshot: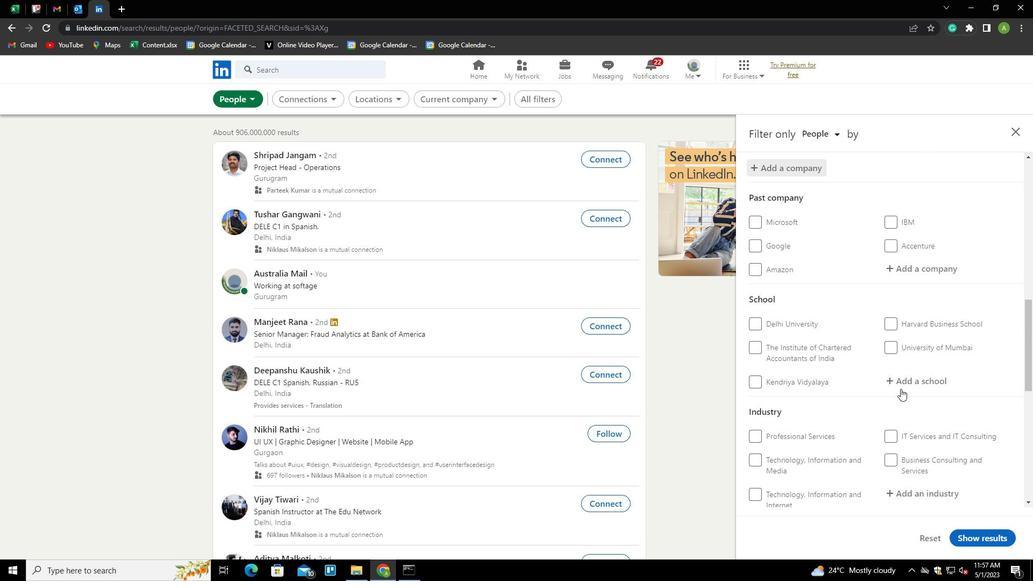 
Action: Mouse pressed left at (900, 382)
Screenshot: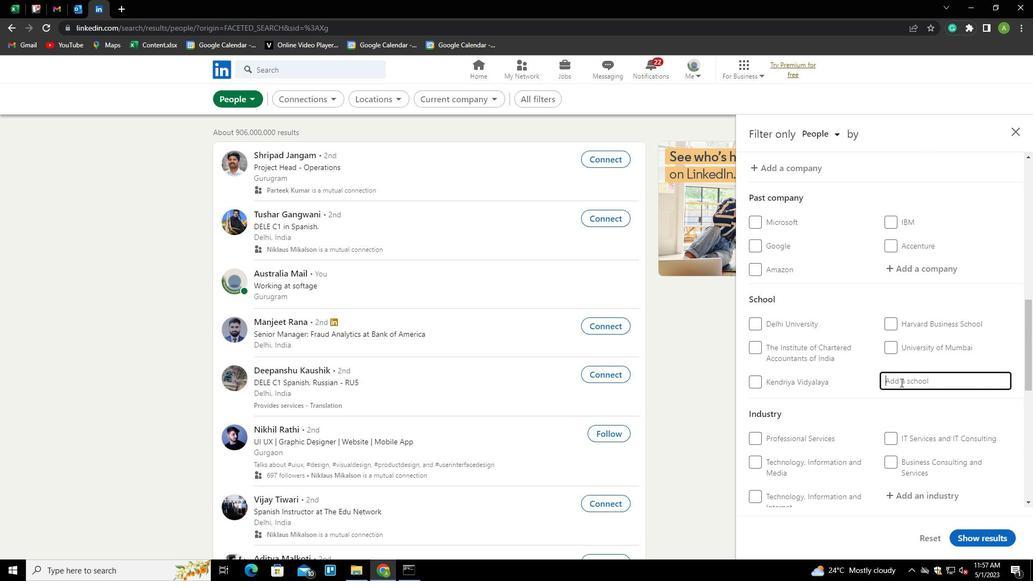 
Action: Key pressed <Key.shift>PRESIDENCY<Key.down><Key.down><Key.down><Key.enter>
Screenshot: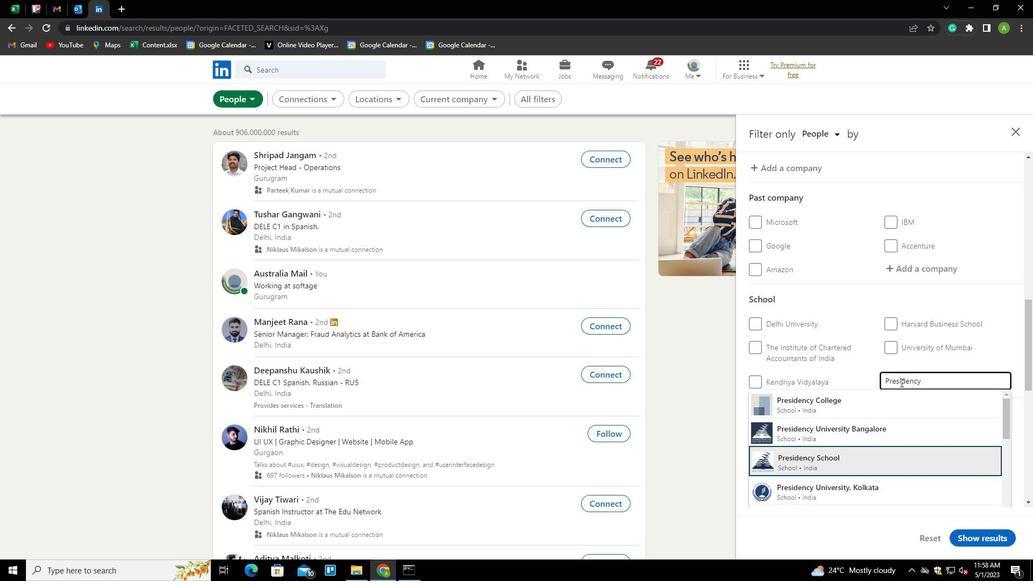 
Action: Mouse scrolled (900, 382) with delta (0, 0)
Screenshot: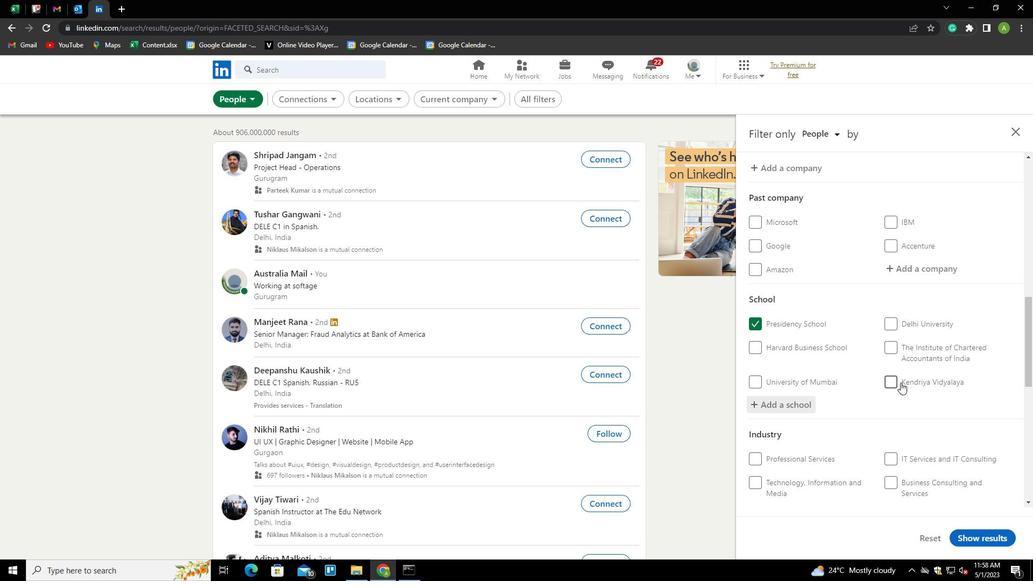 
Action: Mouse scrolled (900, 382) with delta (0, 0)
Screenshot: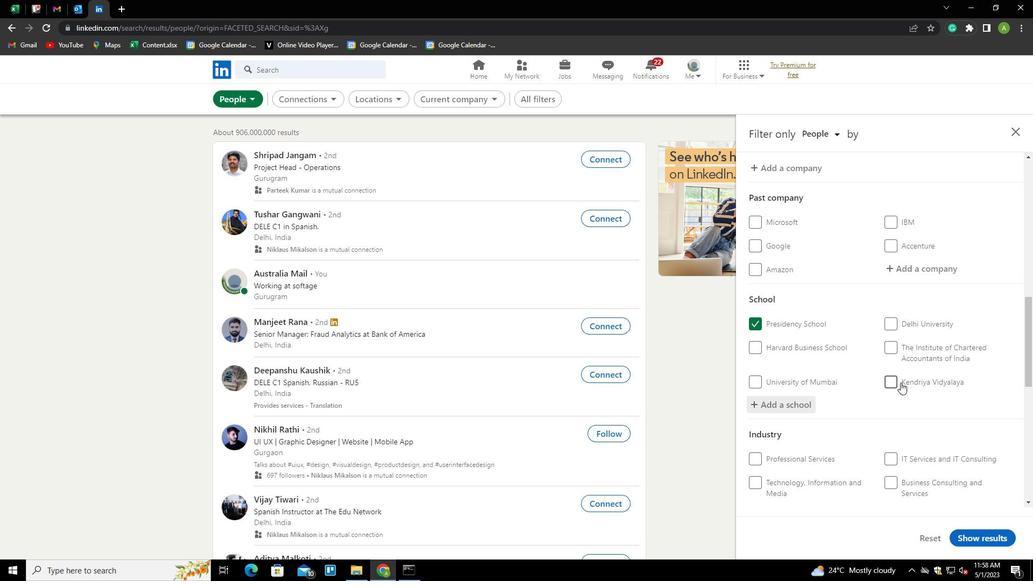 
Action: Mouse scrolled (900, 382) with delta (0, 0)
Screenshot: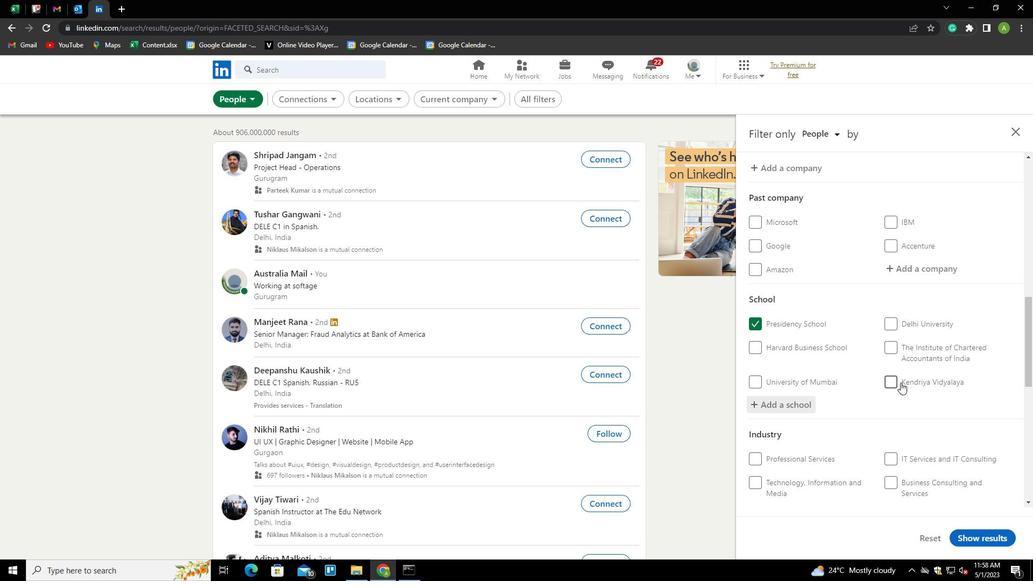 
Action: Mouse scrolled (900, 382) with delta (0, 0)
Screenshot: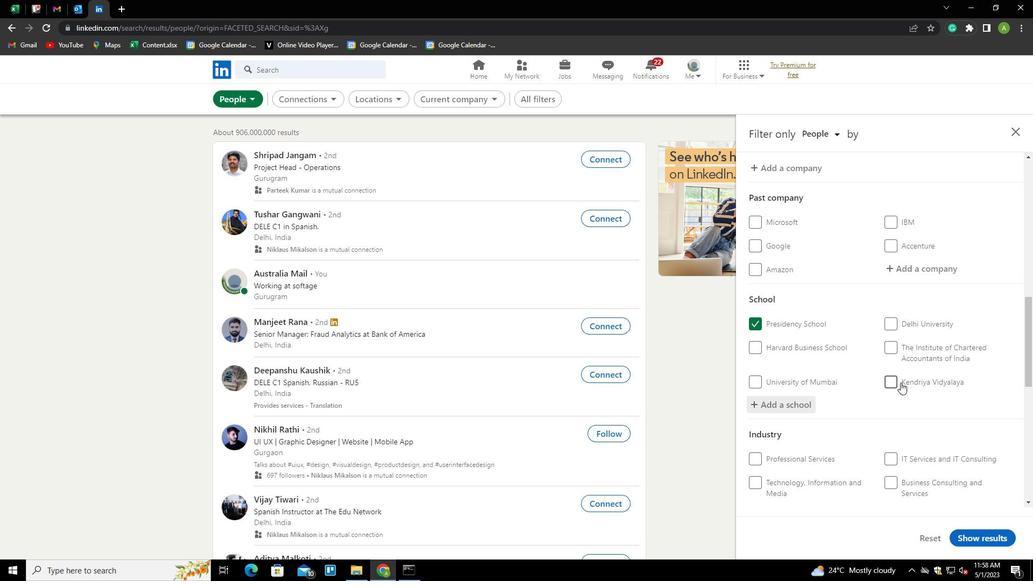 
Action: Mouse moved to (913, 293)
Screenshot: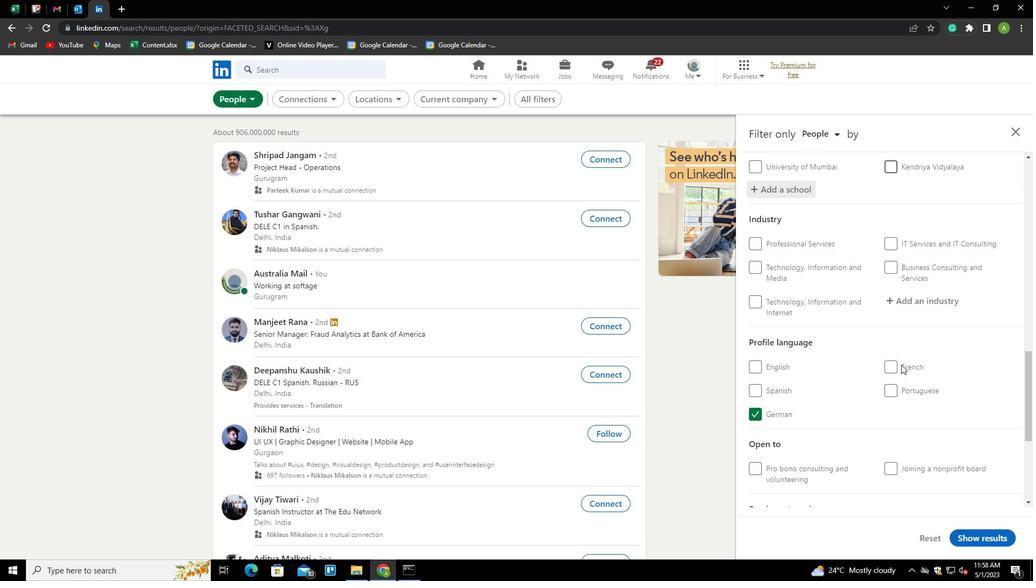 
Action: Mouse pressed left at (913, 293)
Screenshot: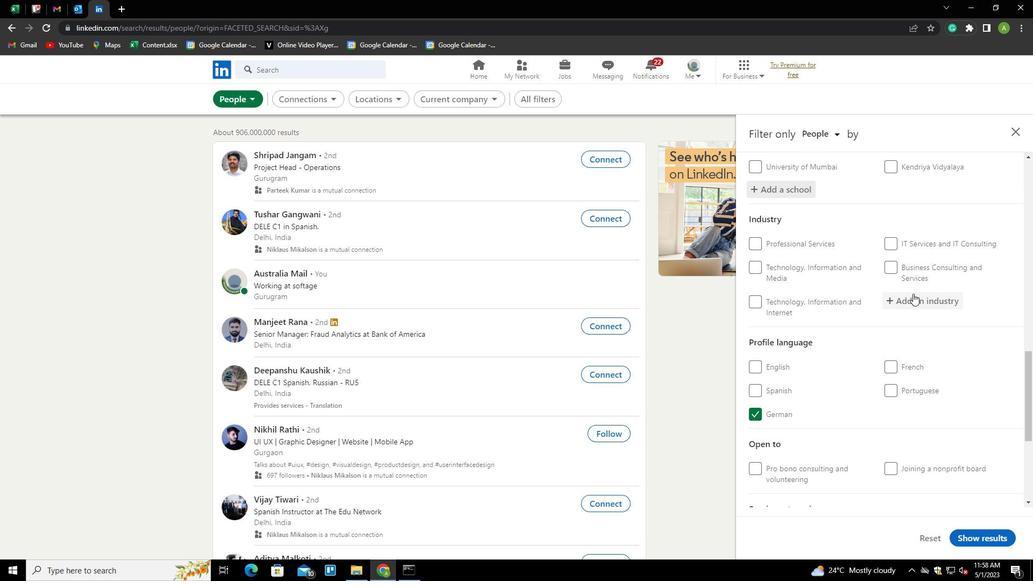 
Action: Mouse moved to (911, 301)
Screenshot: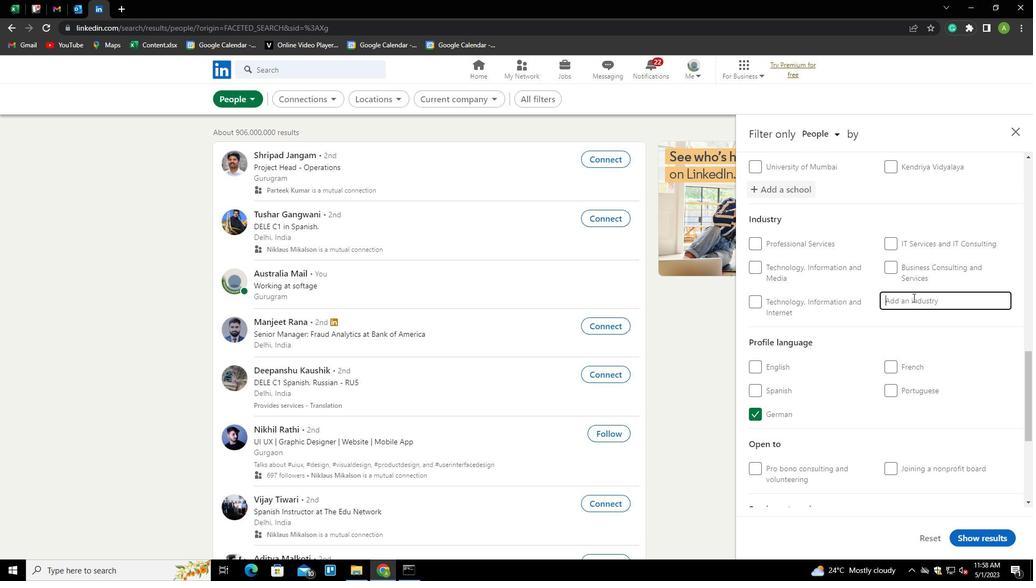 
Action: Key pressed <Key.shift>REAL<Key.space><Key.down><Key.enter>
Screenshot: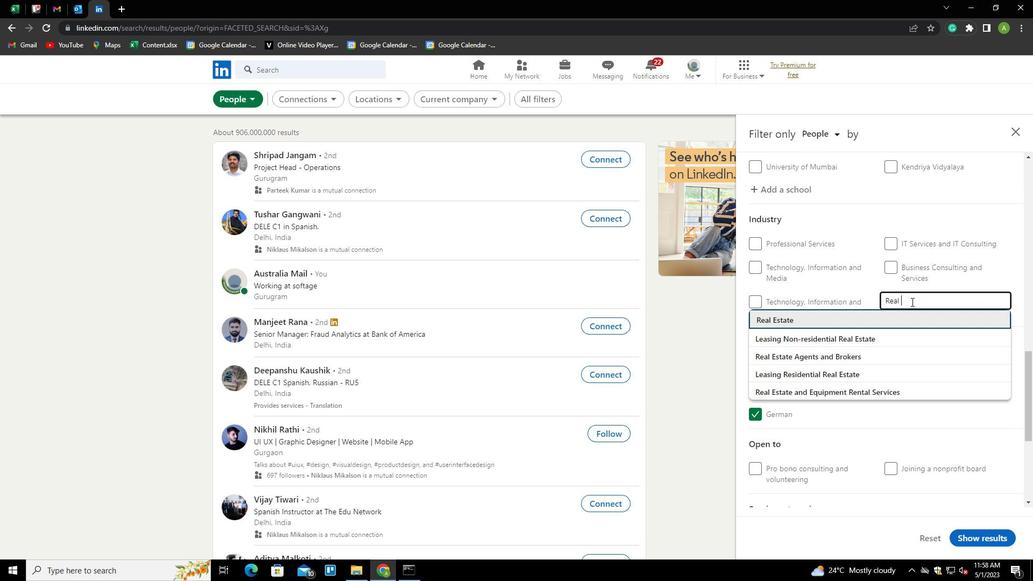 
Action: Mouse moved to (910, 301)
Screenshot: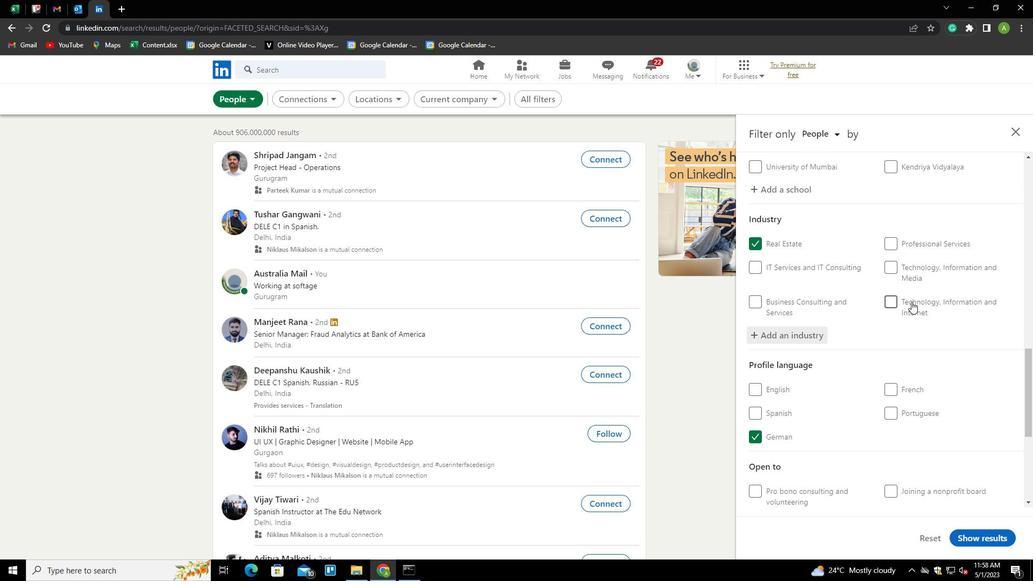 
Action: Mouse scrolled (910, 301) with delta (0, 0)
Screenshot: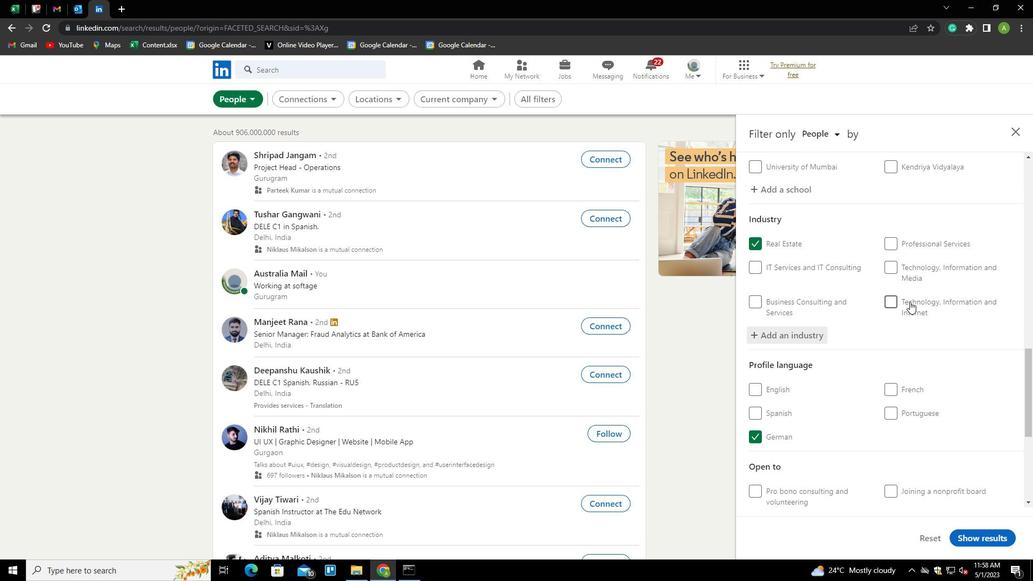
Action: Mouse scrolled (910, 301) with delta (0, 0)
Screenshot: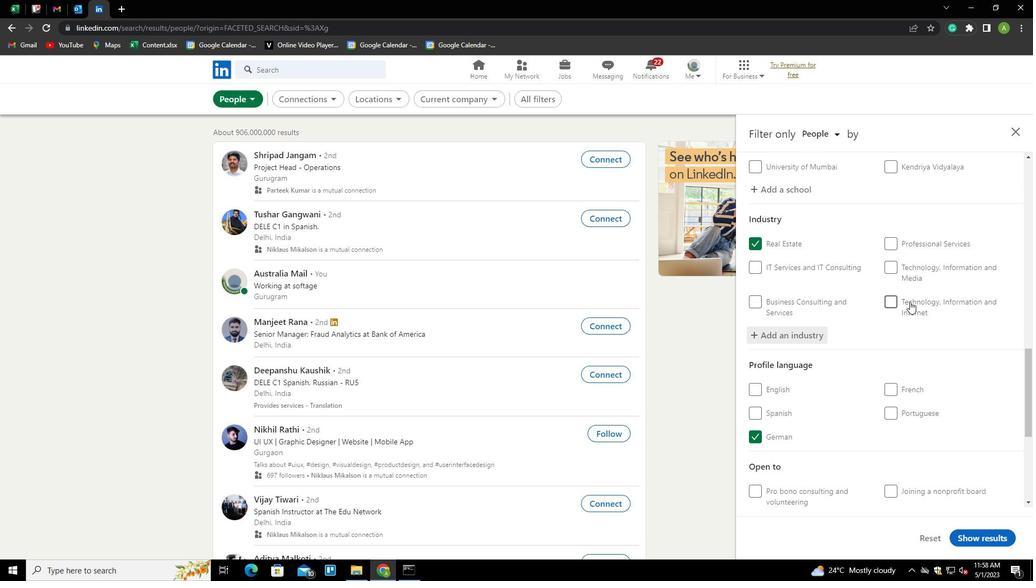 
Action: Mouse scrolled (910, 301) with delta (0, 0)
Screenshot: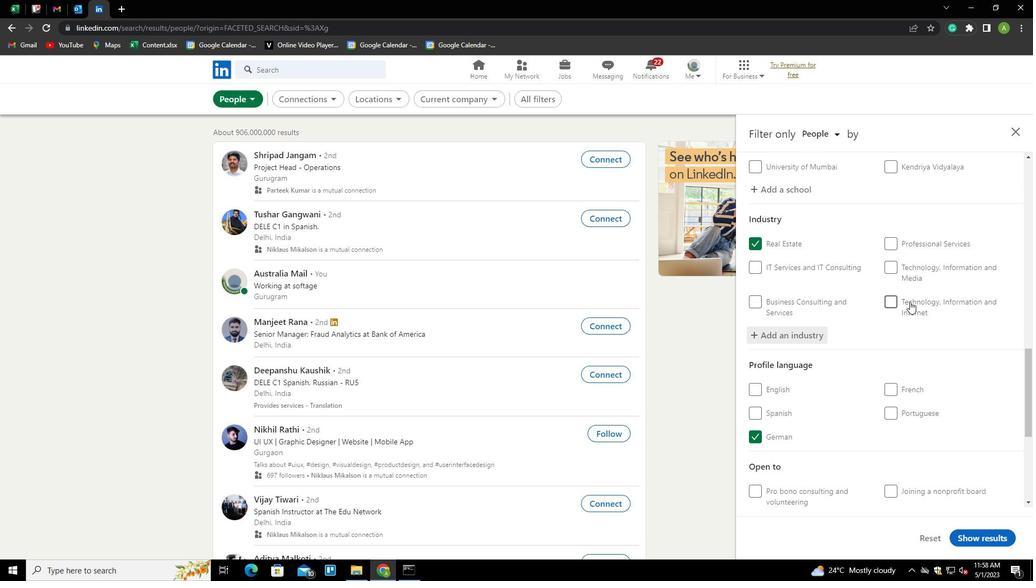 
Action: Mouse moved to (891, 332)
Screenshot: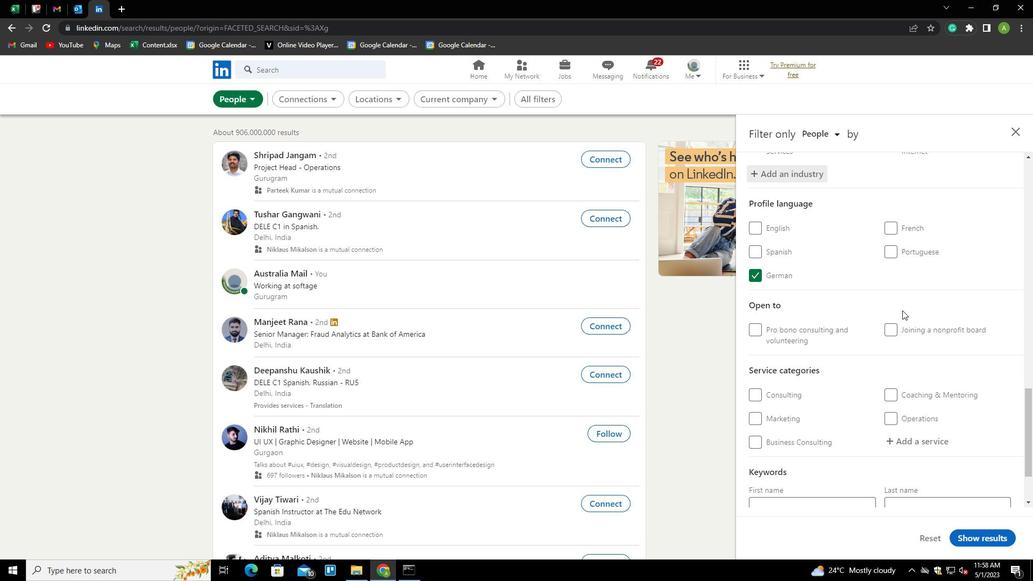 
Action: Mouse scrolled (891, 331) with delta (0, 0)
Screenshot: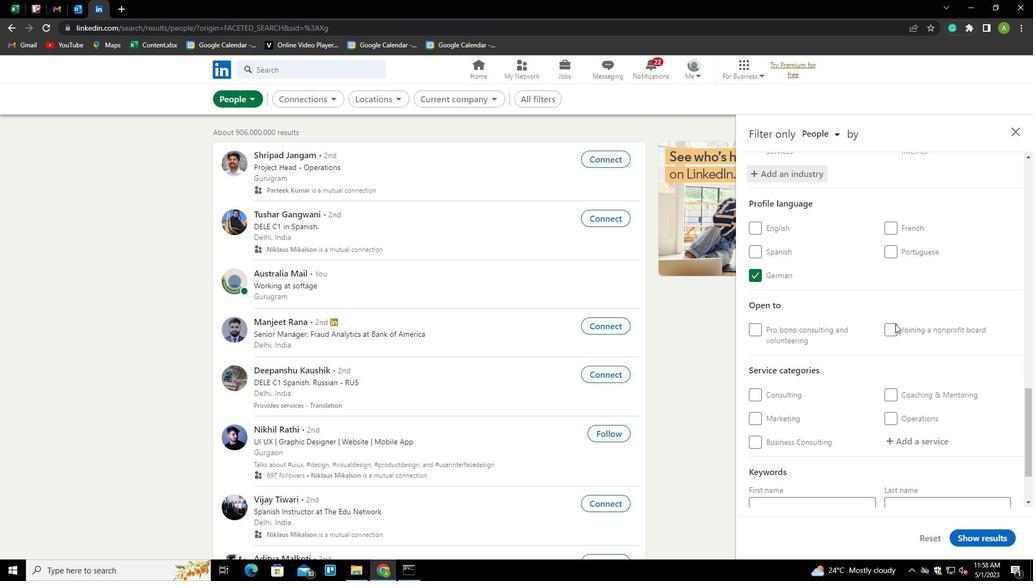 
Action: Mouse scrolled (891, 331) with delta (0, 0)
Screenshot: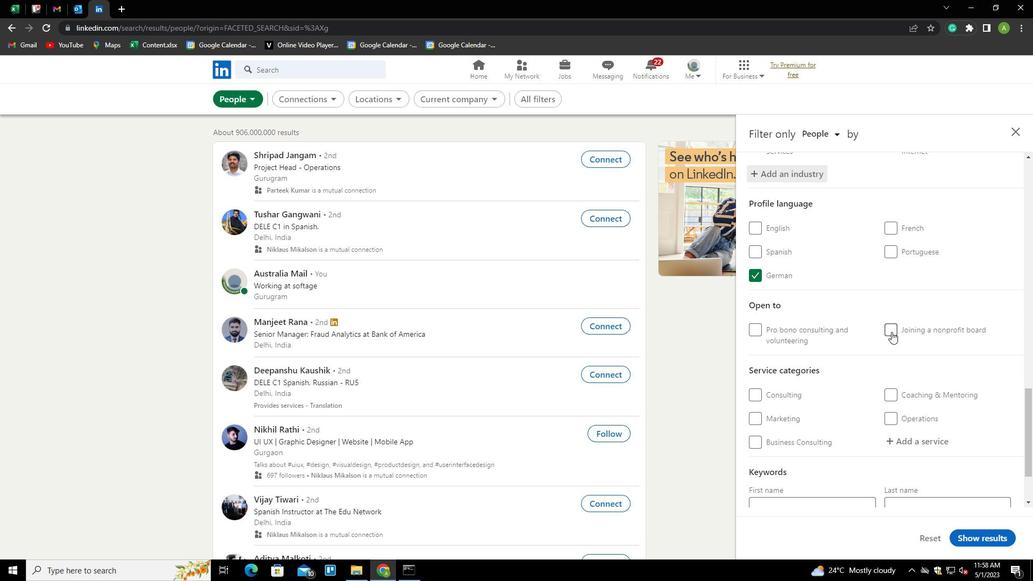 
Action: Mouse moved to (897, 356)
Screenshot: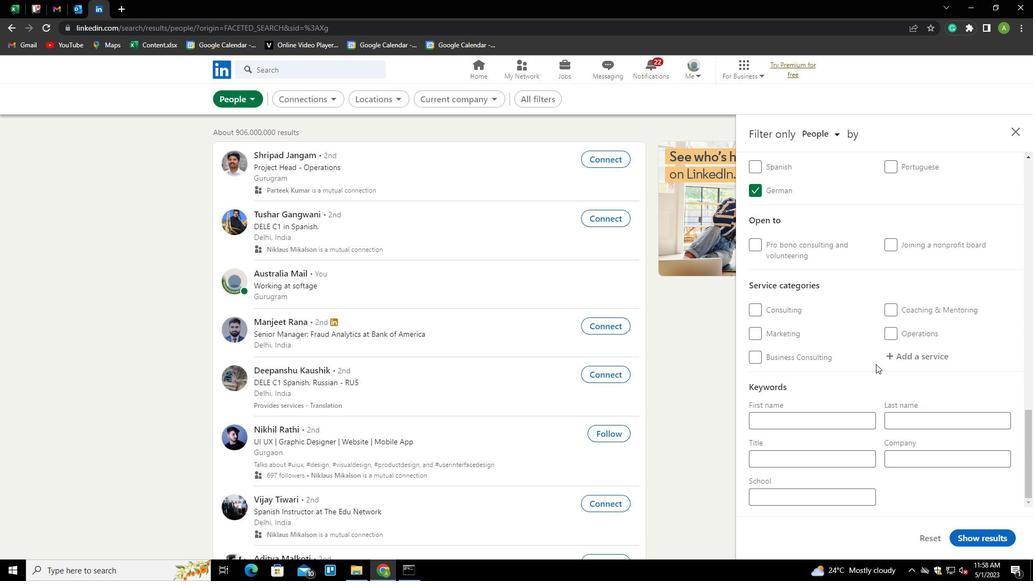 
Action: Mouse pressed left at (897, 356)
Screenshot: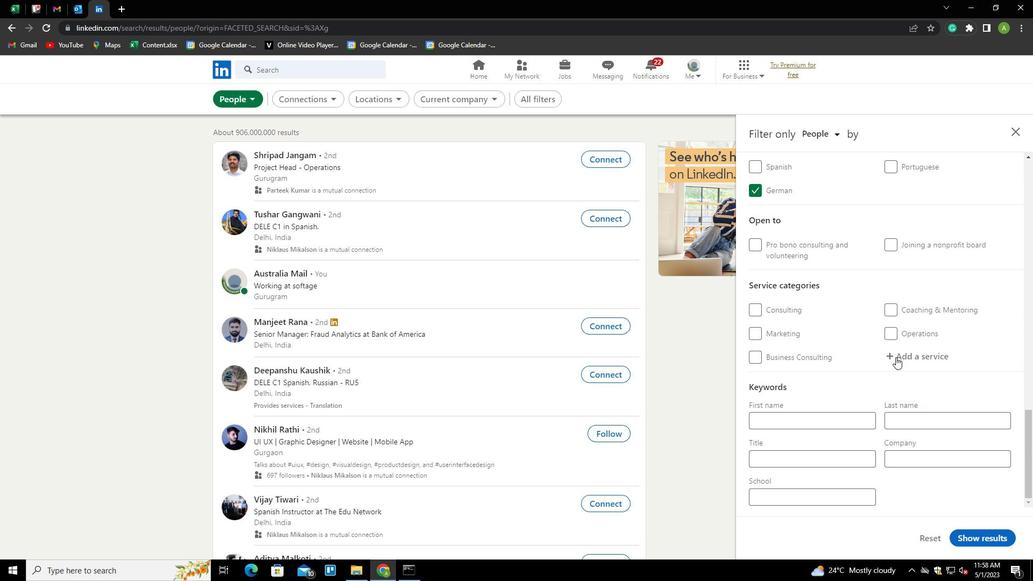 
Action: Mouse moved to (901, 356)
Screenshot: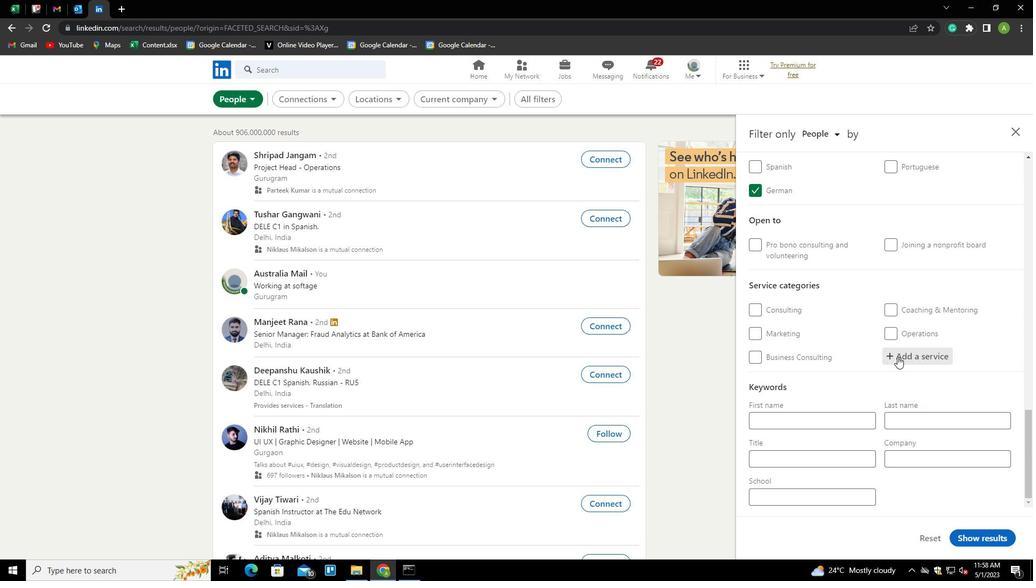 
Action: Mouse pressed left at (901, 356)
Screenshot: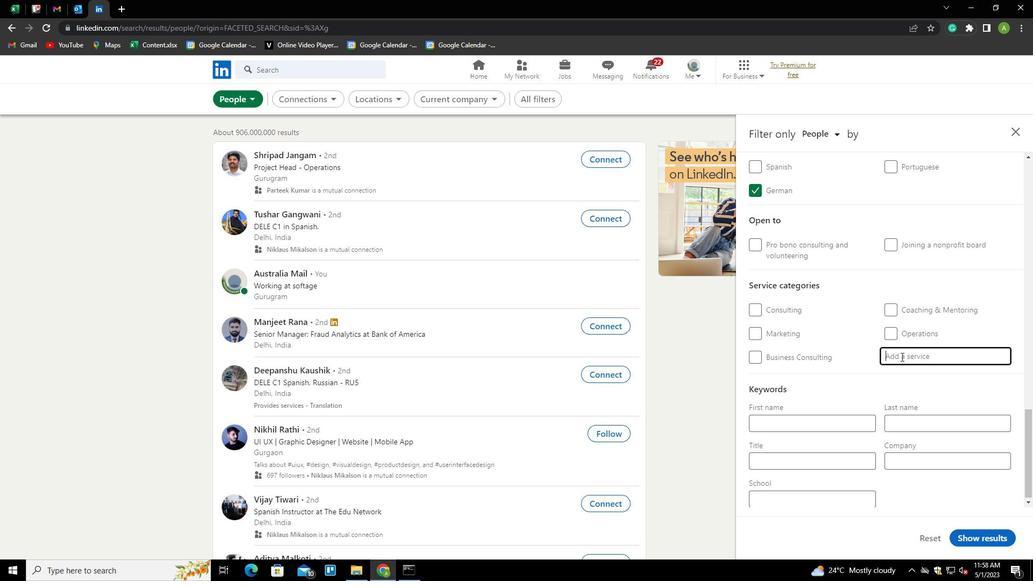 
Action: Key pressed <Key.shift>REAL<Key.space><Key.down><Key.enter>
Screenshot: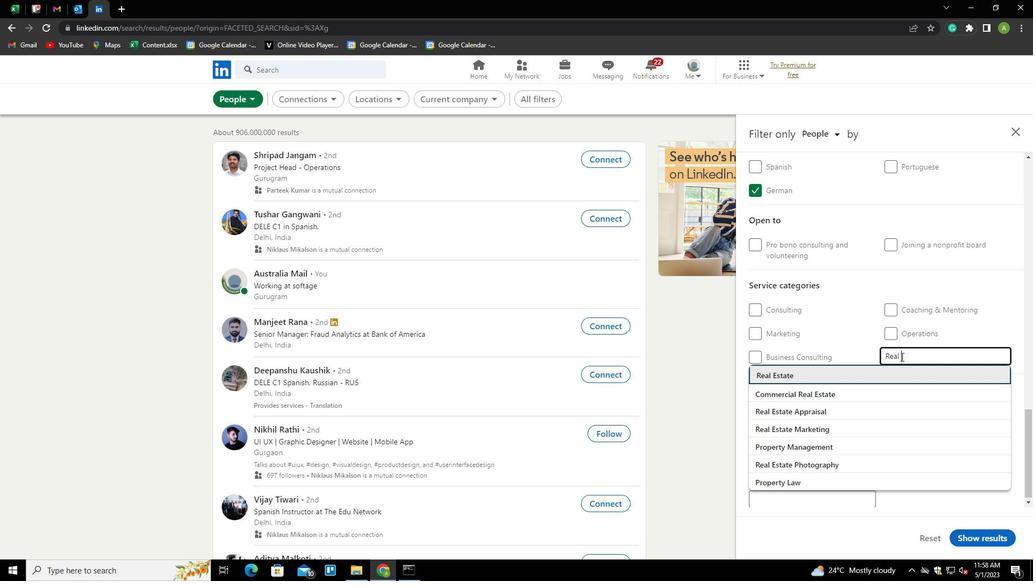 
Action: Mouse scrolled (901, 356) with delta (0, 0)
Screenshot: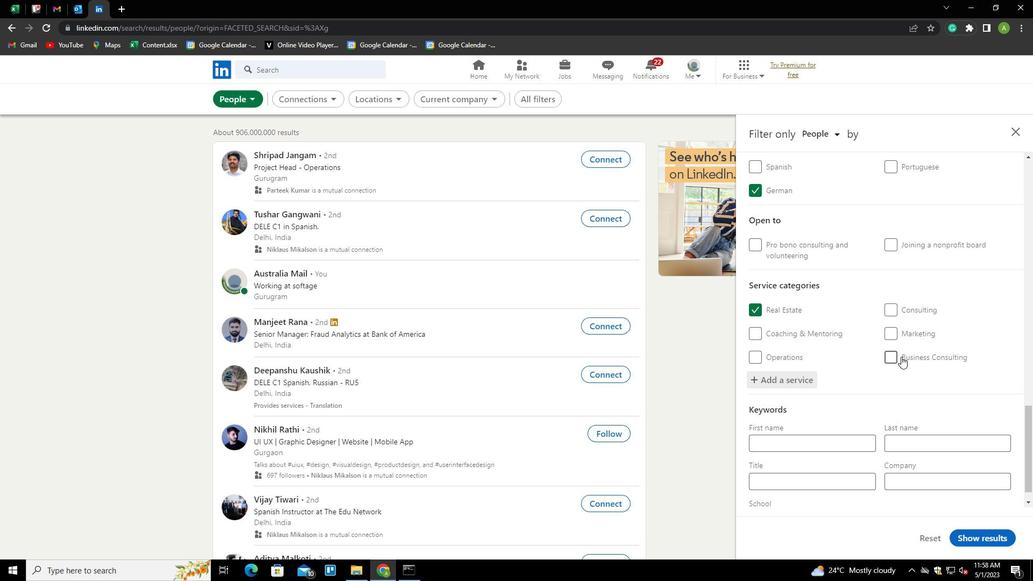 
Action: Mouse scrolled (901, 356) with delta (0, 0)
Screenshot: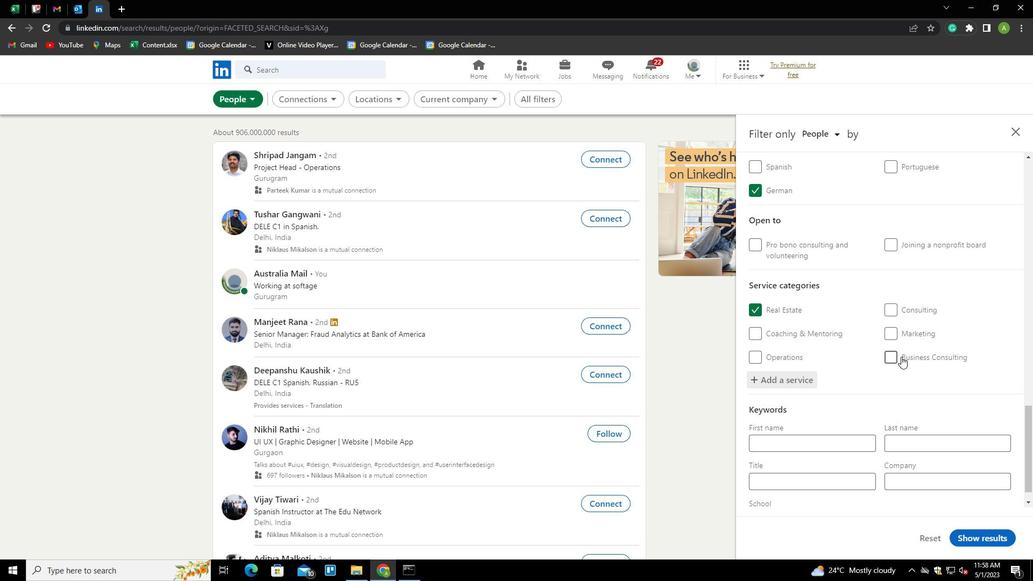 
Action: Mouse scrolled (901, 356) with delta (0, 0)
Screenshot: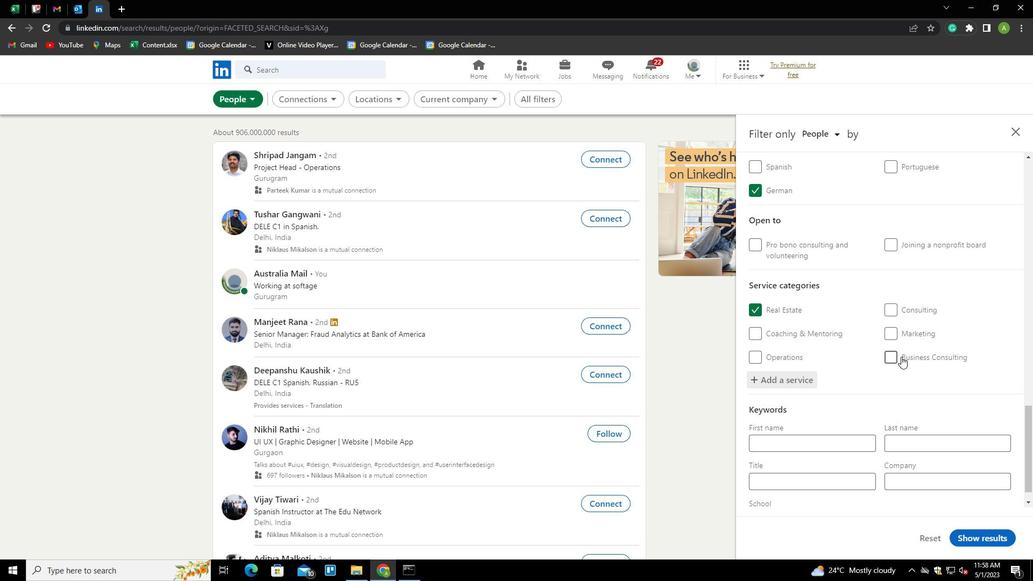 
Action: Mouse scrolled (901, 356) with delta (0, 0)
Screenshot: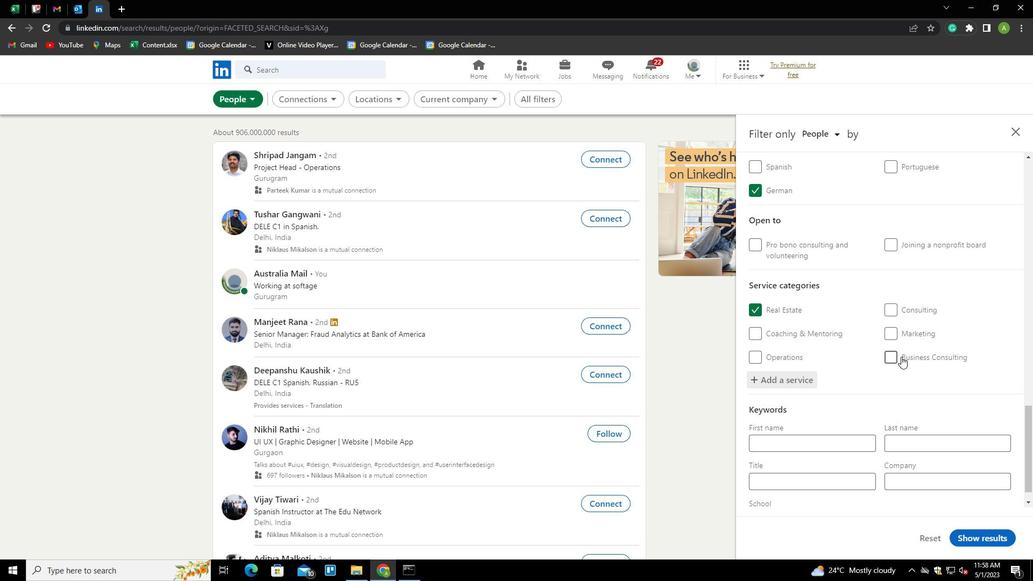 
Action: Mouse scrolled (901, 356) with delta (0, 0)
Screenshot: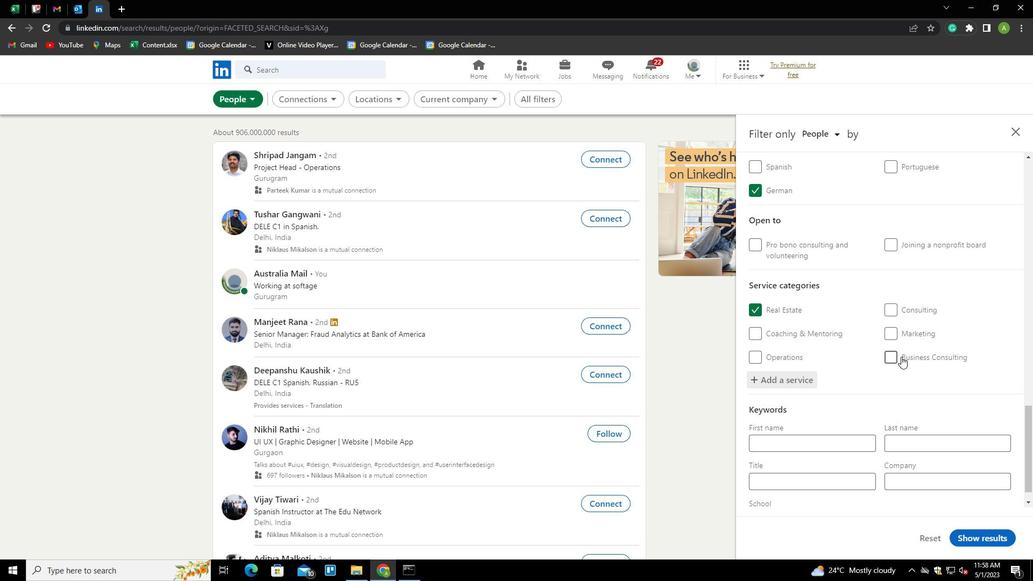 
Action: Mouse scrolled (901, 356) with delta (0, 0)
Screenshot: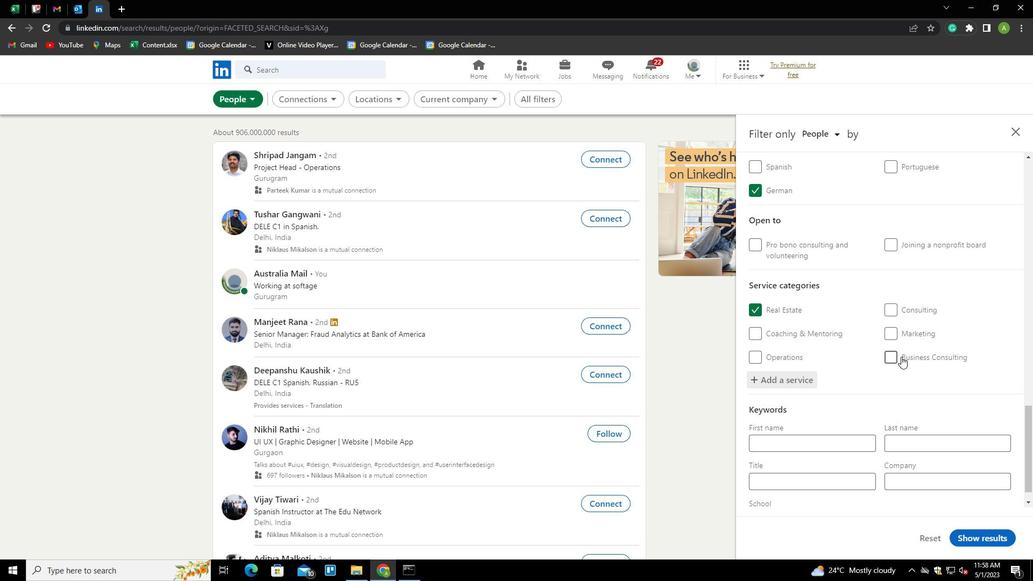 
Action: Mouse scrolled (901, 356) with delta (0, 0)
Screenshot: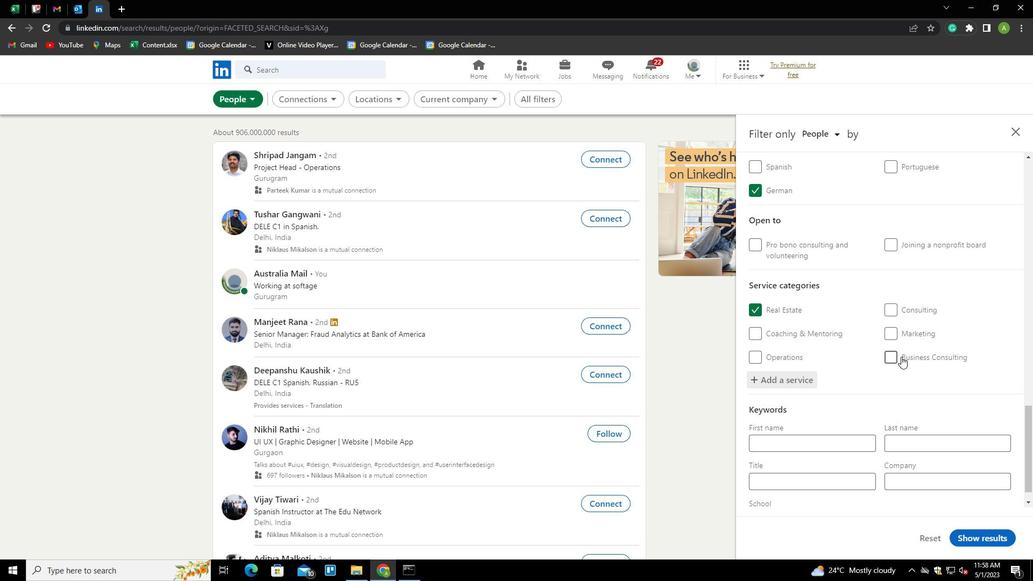 
Action: Mouse moved to (794, 463)
Screenshot: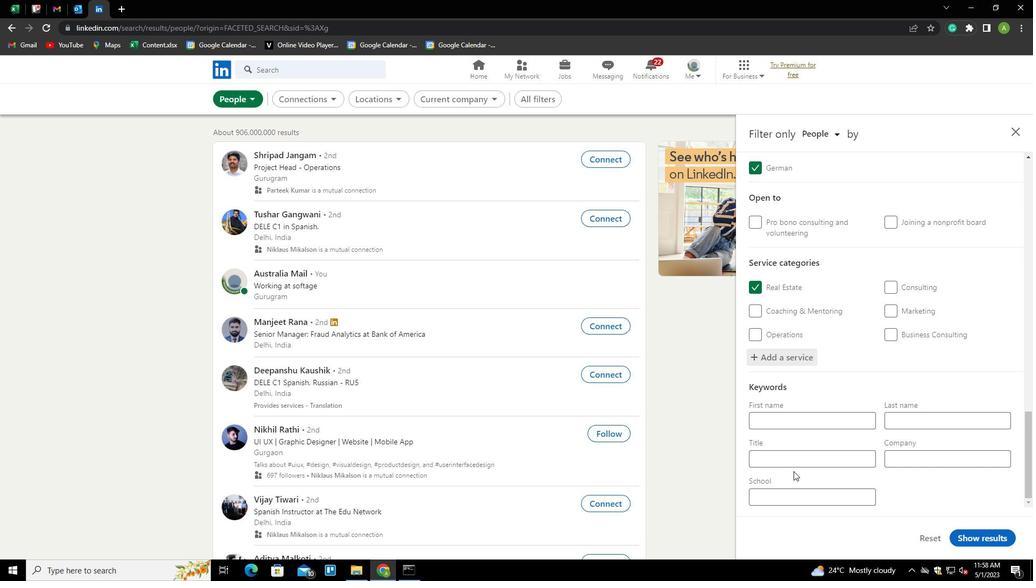 
Action: Mouse pressed left at (794, 463)
Screenshot: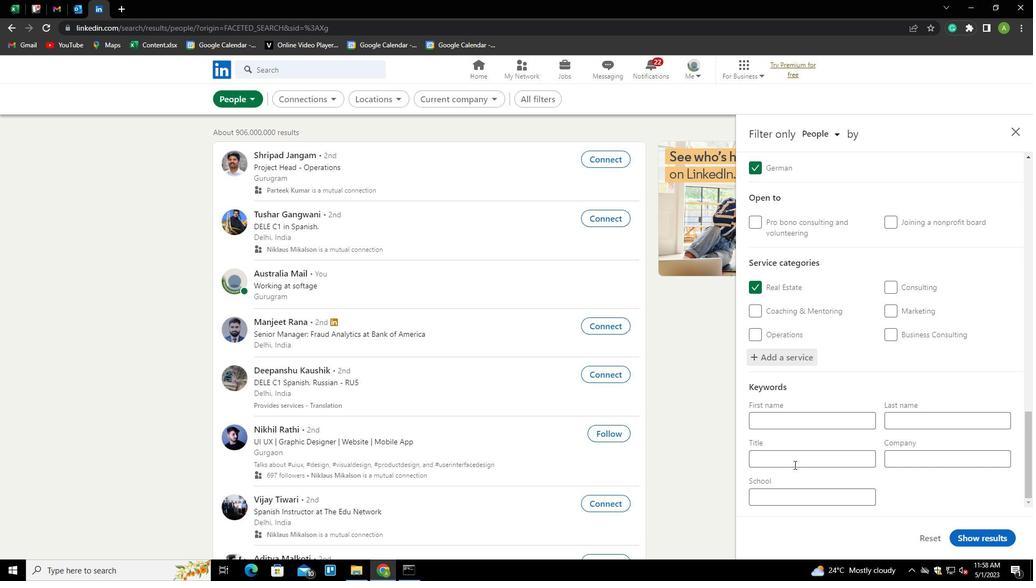 
Action: Key pressed <Key.shift>FINANCE<Key.space><Key.shift>MANAGER
Screenshot: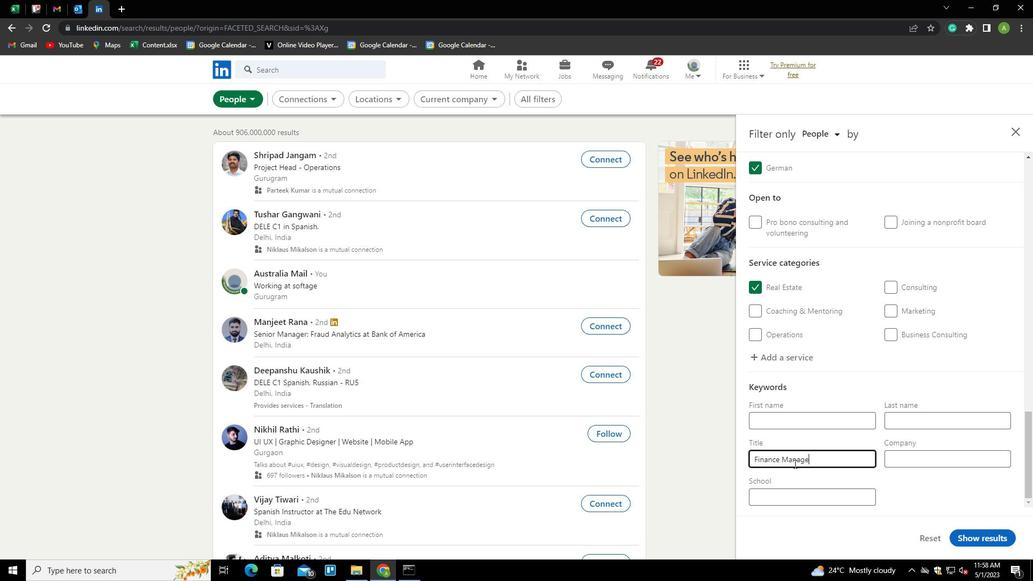 
Action: Mouse moved to (941, 500)
Screenshot: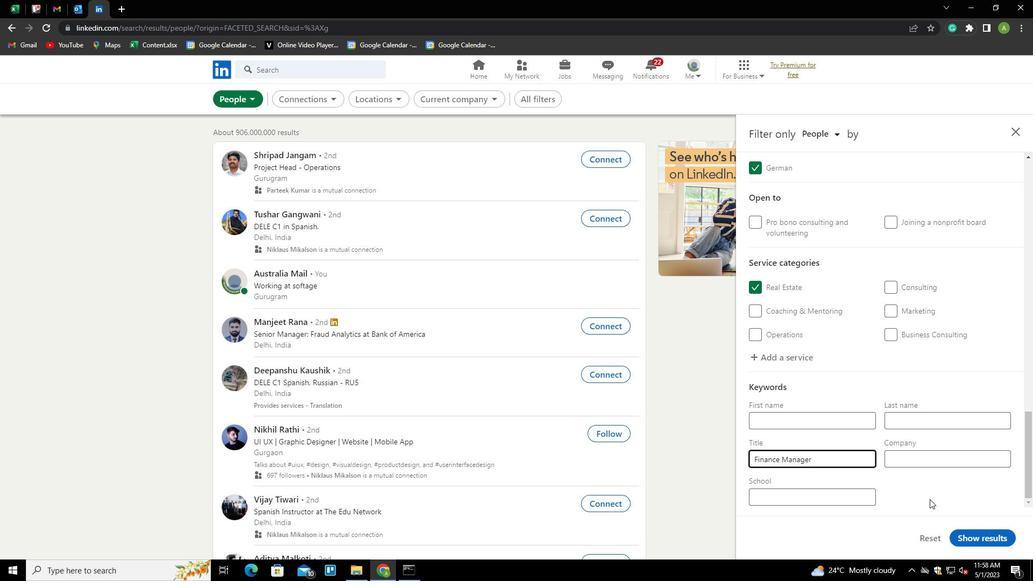 
Action: Mouse pressed left at (941, 500)
Screenshot: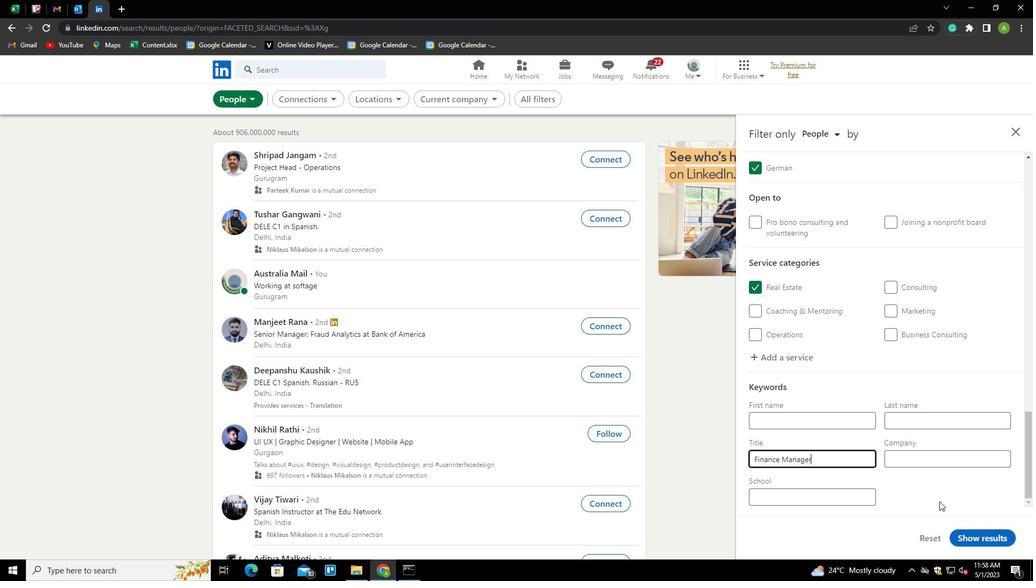 
Action: Mouse moved to (972, 532)
Screenshot: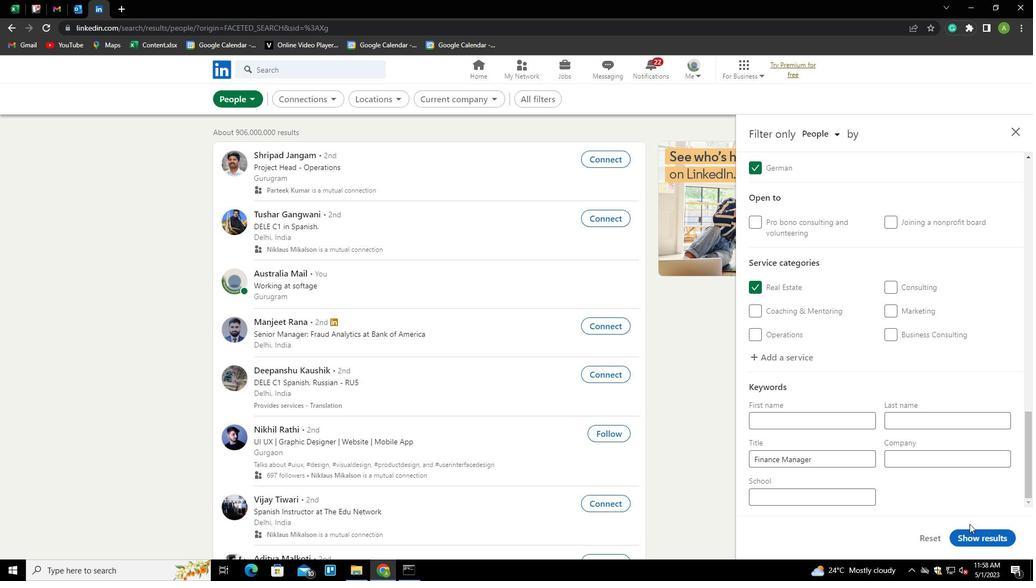 
Action: Mouse pressed left at (972, 532)
Screenshot: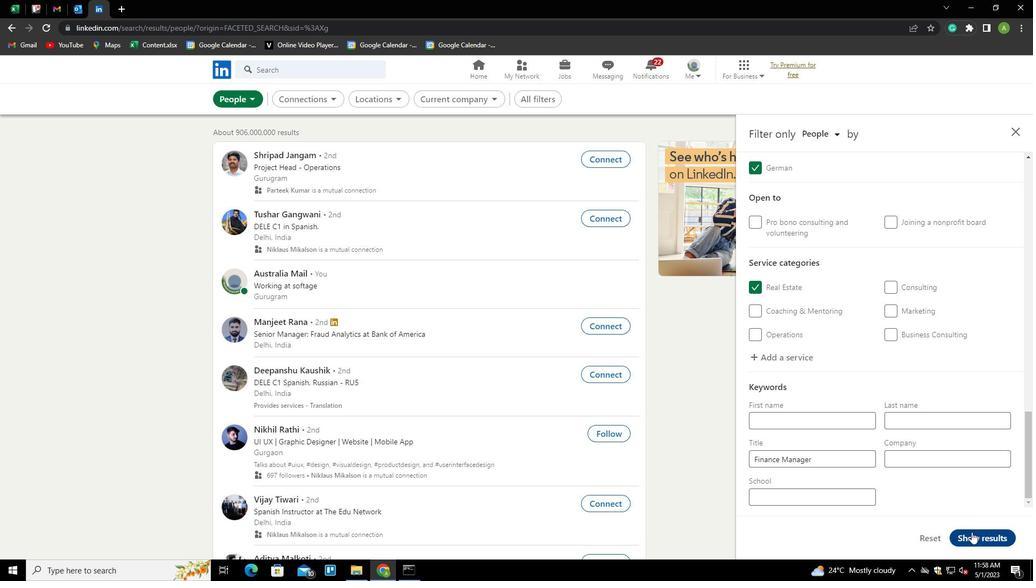 
